 Task: Create a due date automation trigger when advanced on, on the tuesday after a card is due add dates not due next week at 11:00 AM.
Action: Mouse moved to (919, 289)
Screenshot: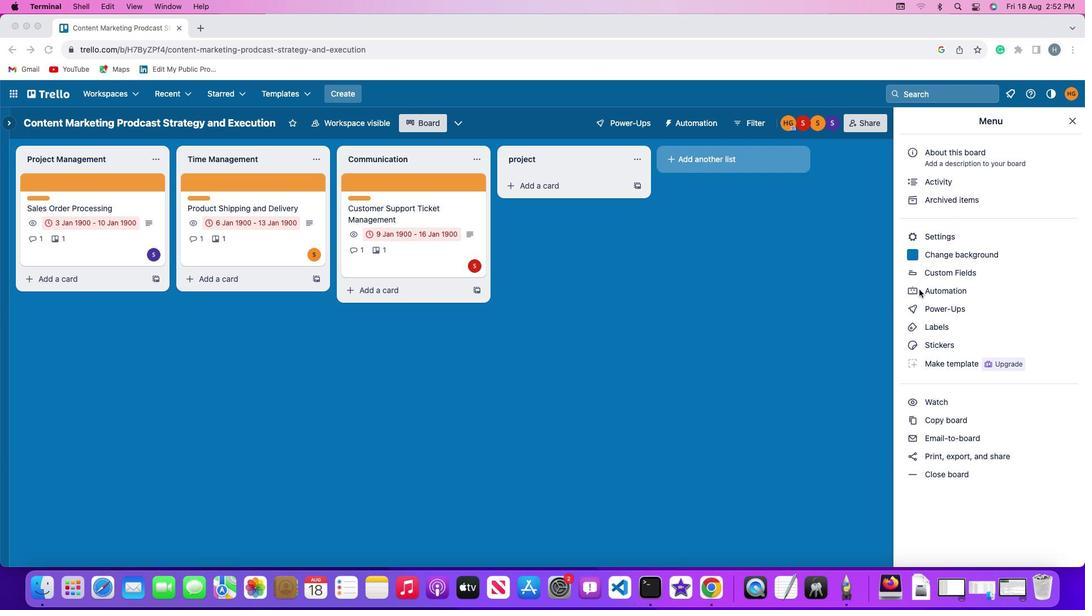 
Action: Mouse pressed left at (919, 289)
Screenshot: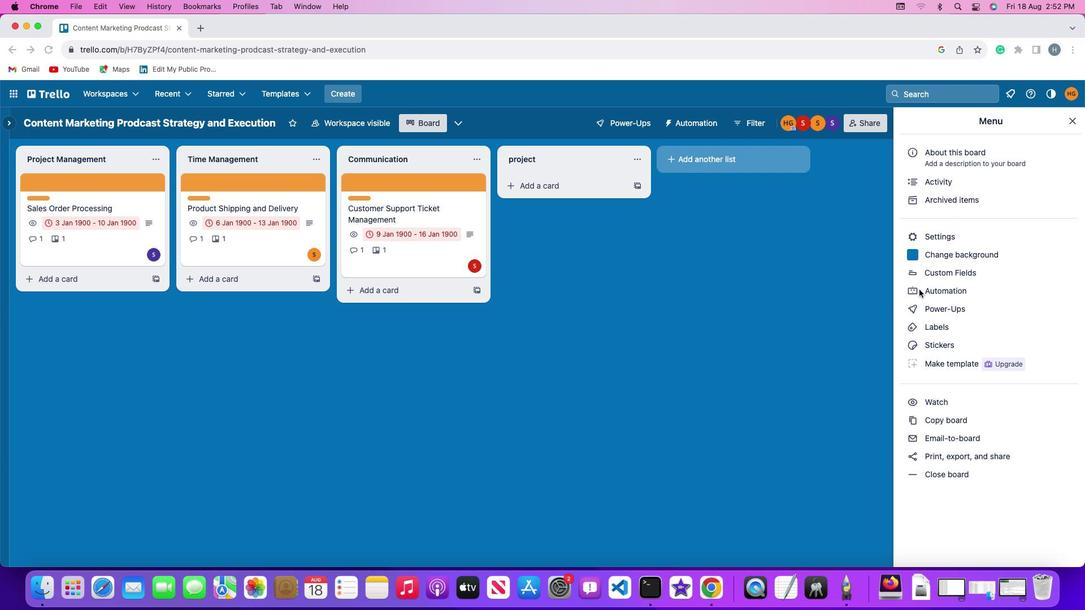 
Action: Mouse moved to (919, 289)
Screenshot: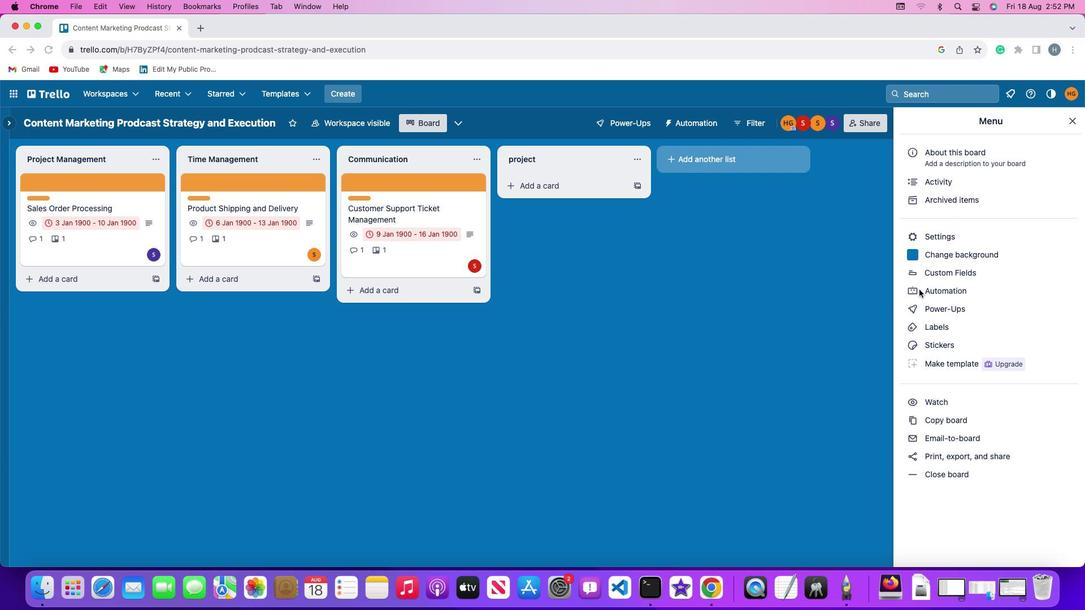 
Action: Mouse pressed left at (919, 289)
Screenshot: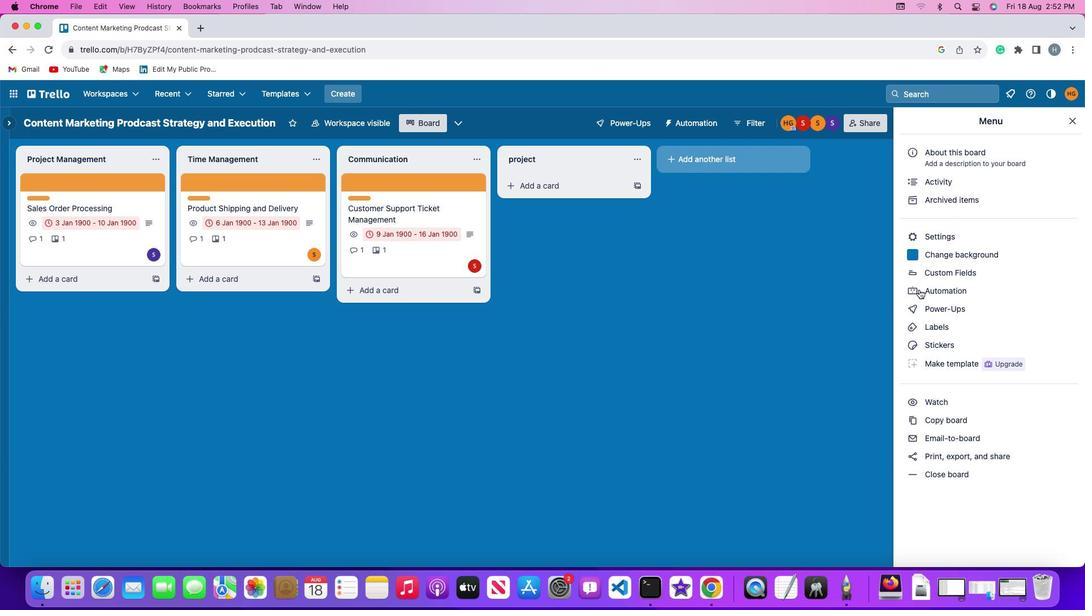 
Action: Mouse moved to (78, 265)
Screenshot: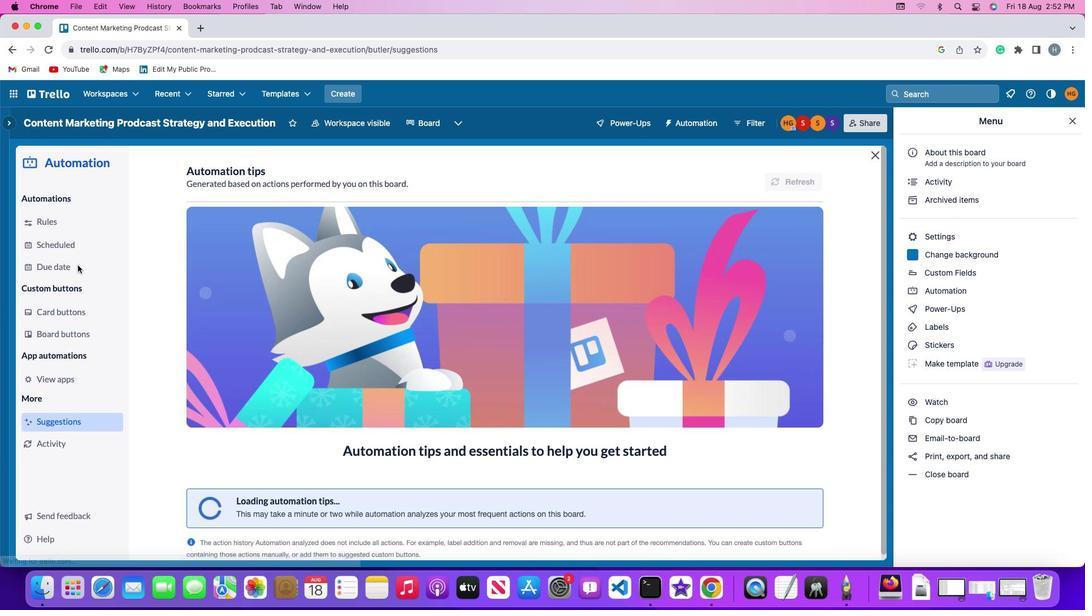 
Action: Mouse pressed left at (78, 265)
Screenshot: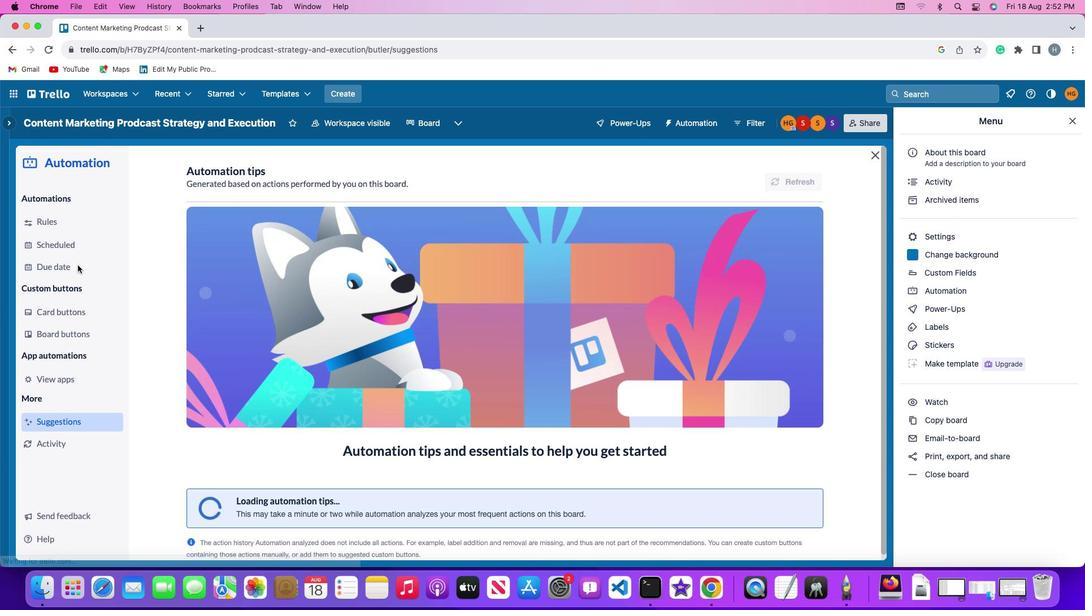 
Action: Mouse moved to (767, 176)
Screenshot: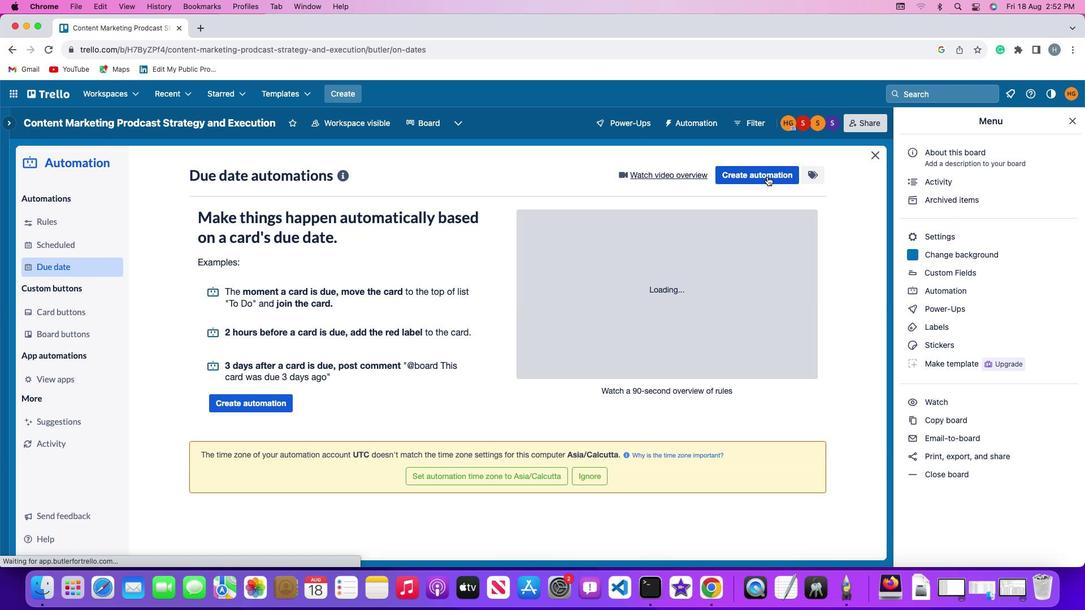 
Action: Mouse pressed left at (767, 176)
Screenshot: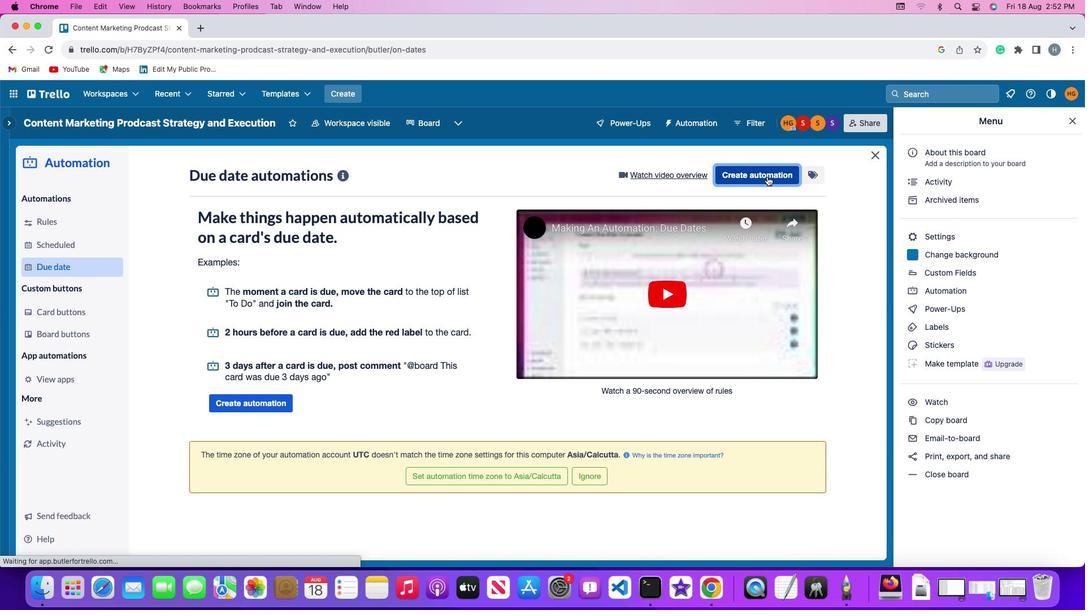 
Action: Mouse moved to (212, 283)
Screenshot: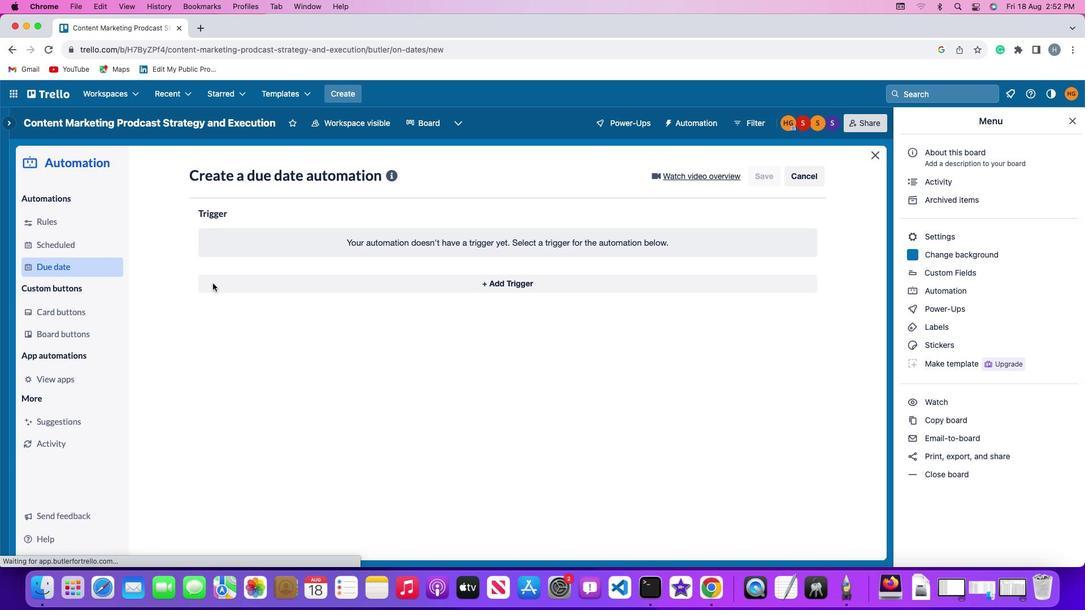
Action: Mouse pressed left at (212, 283)
Screenshot: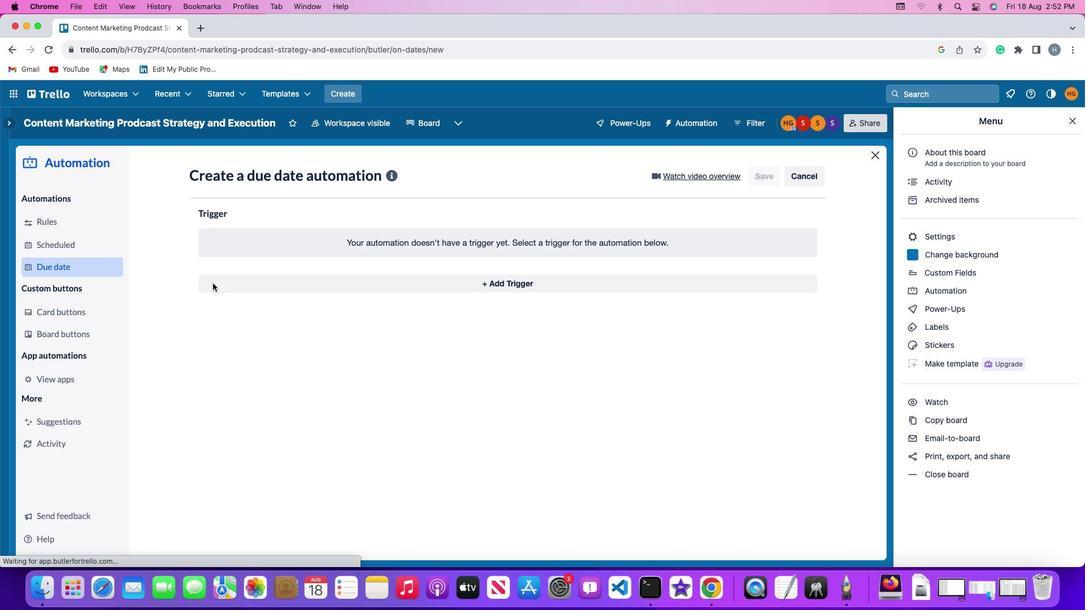 
Action: Mouse moved to (247, 496)
Screenshot: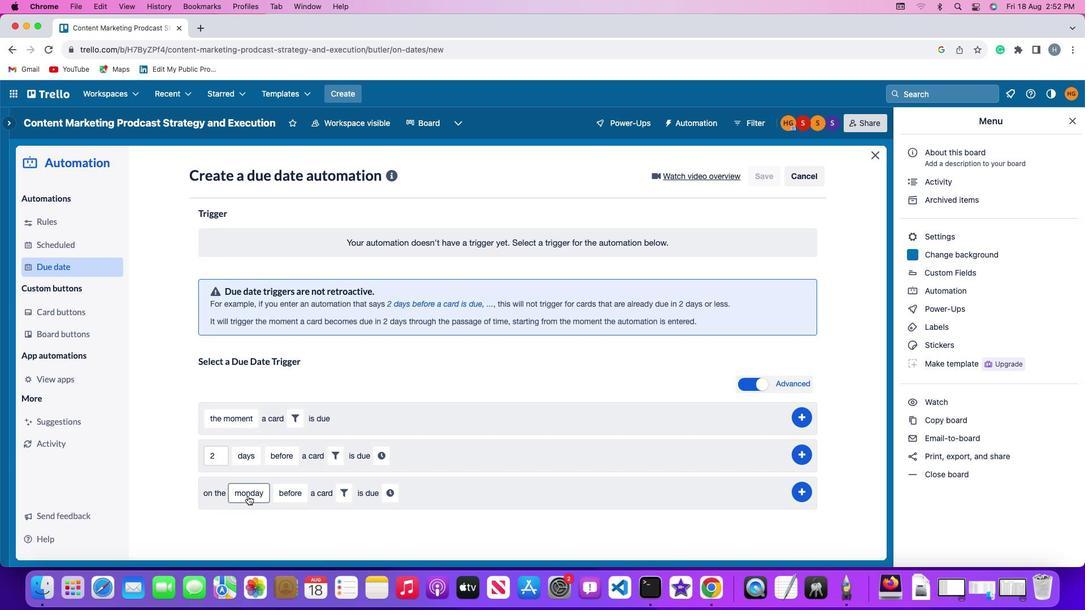 
Action: Mouse pressed left at (247, 496)
Screenshot: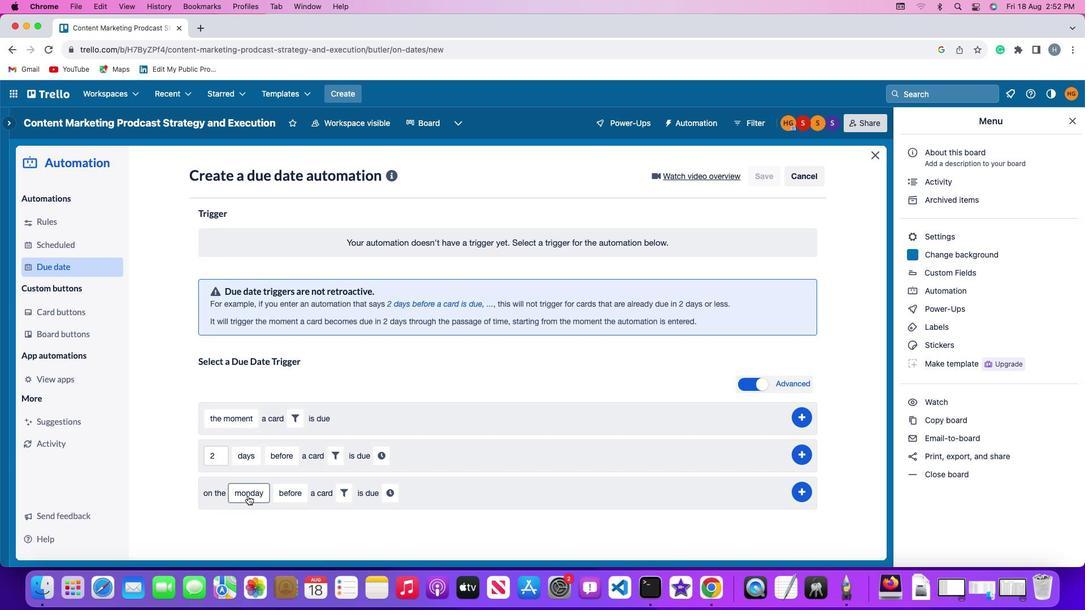 
Action: Mouse moved to (258, 359)
Screenshot: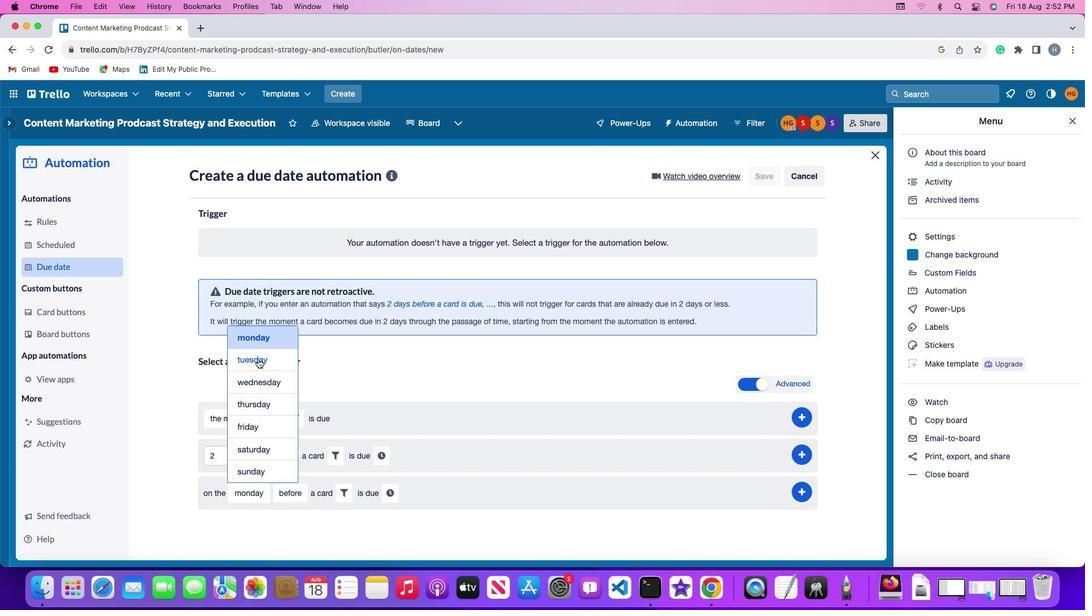 
Action: Mouse pressed left at (258, 359)
Screenshot: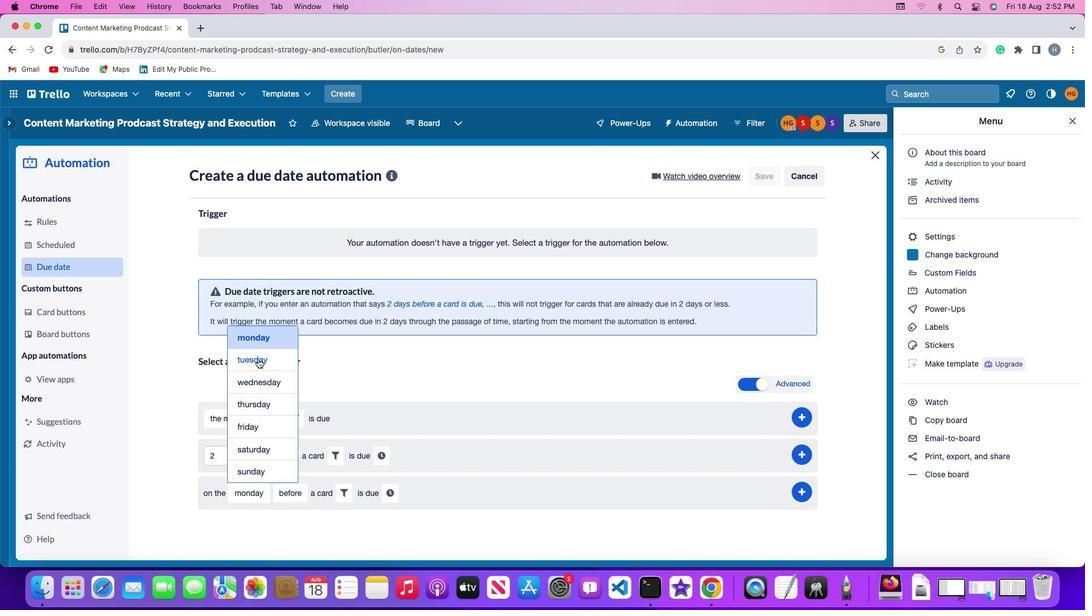 
Action: Mouse moved to (283, 486)
Screenshot: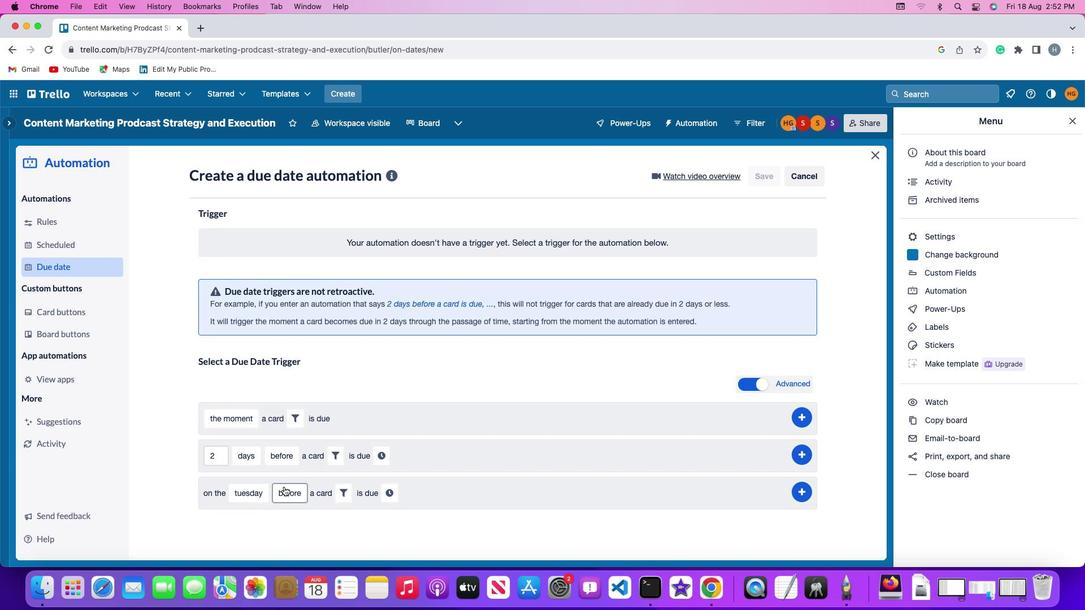 
Action: Mouse pressed left at (283, 486)
Screenshot: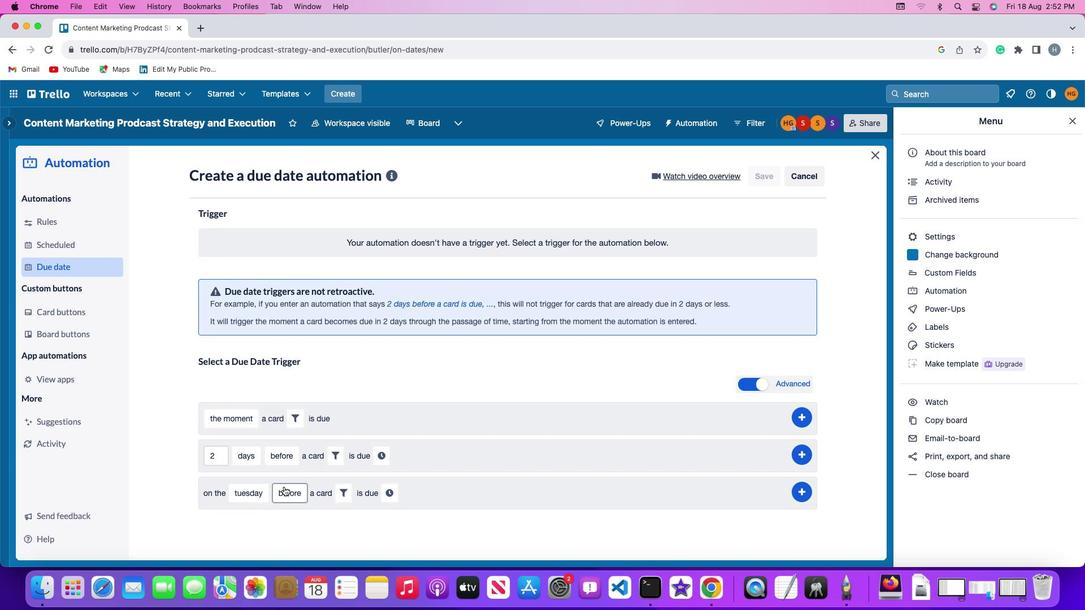 
Action: Mouse moved to (302, 421)
Screenshot: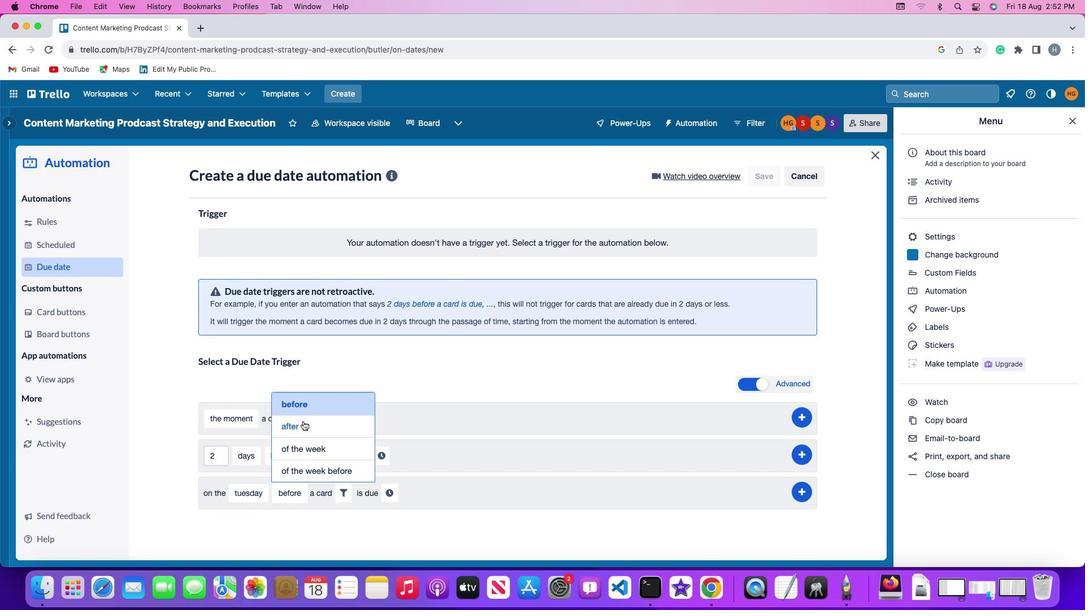 
Action: Mouse pressed left at (302, 421)
Screenshot: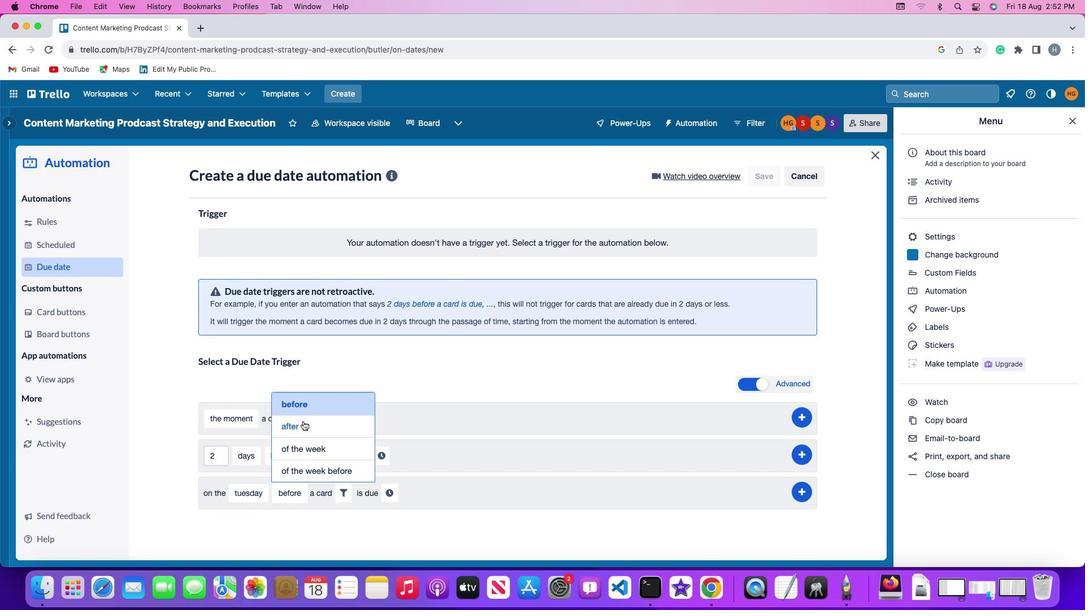 
Action: Mouse moved to (332, 488)
Screenshot: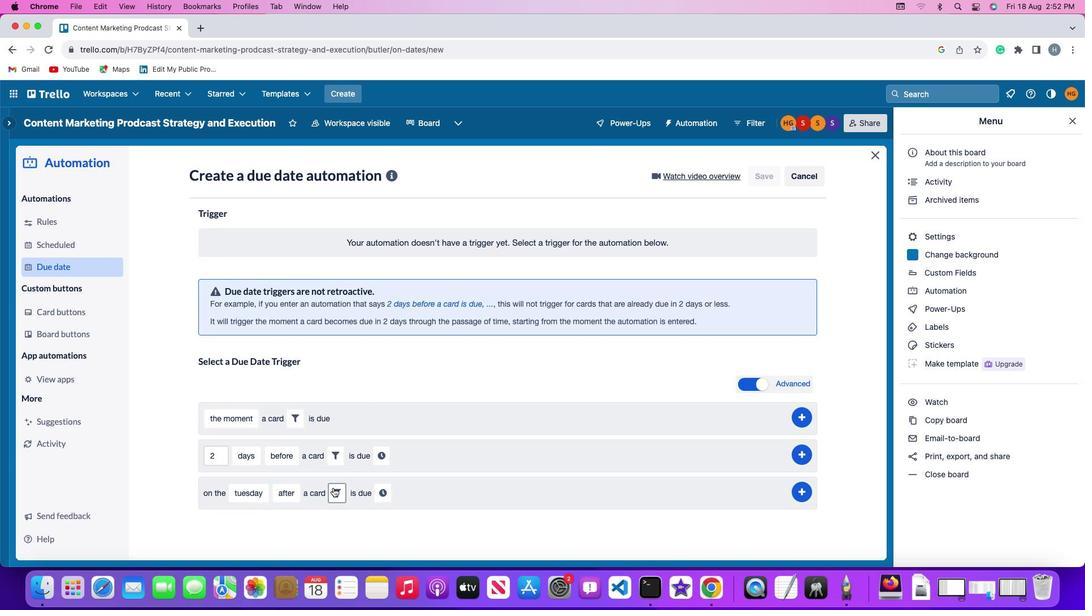 
Action: Mouse pressed left at (332, 488)
Screenshot: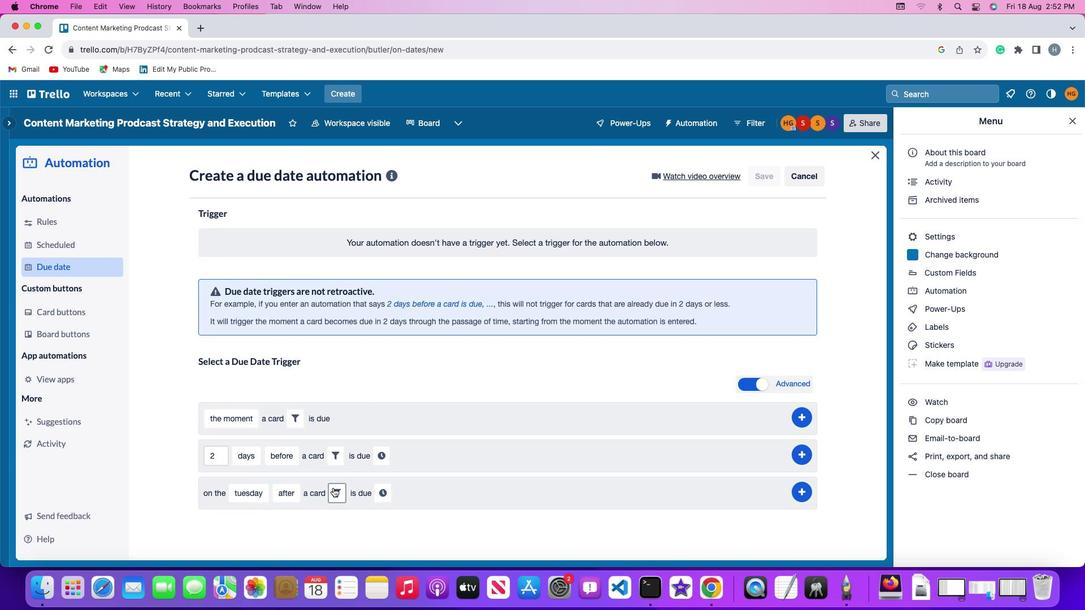 
Action: Mouse moved to (390, 531)
Screenshot: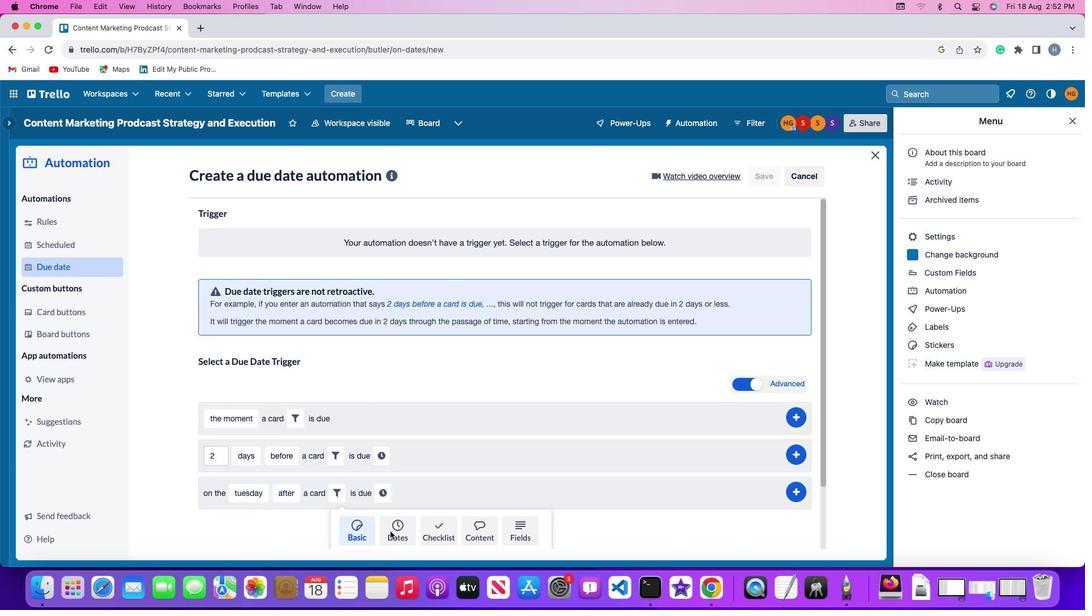 
Action: Mouse pressed left at (390, 531)
Screenshot: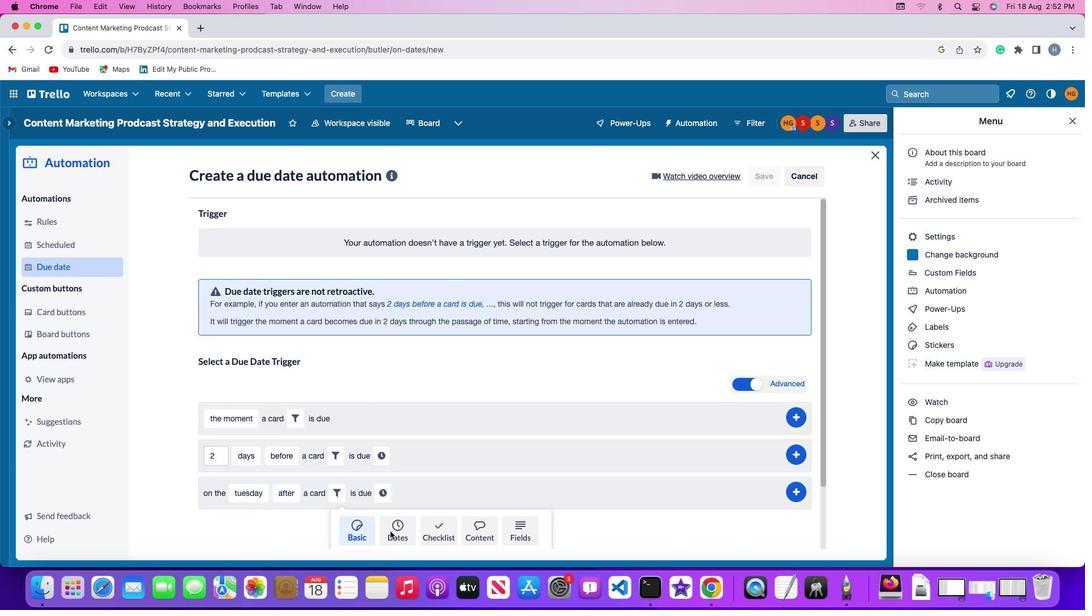 
Action: Mouse moved to (280, 529)
Screenshot: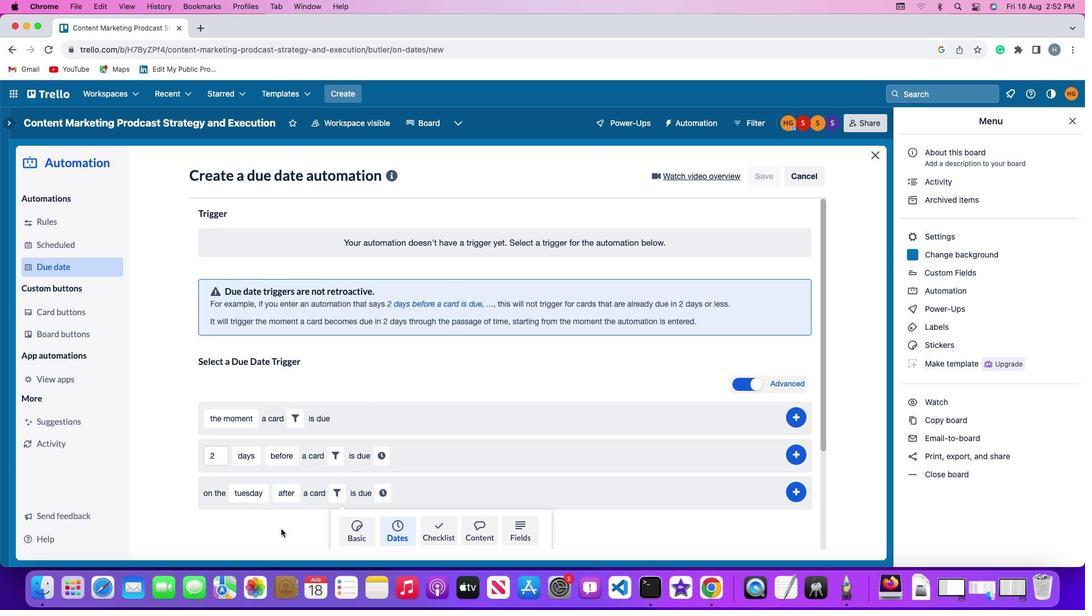 
Action: Mouse scrolled (280, 529) with delta (0, 0)
Screenshot: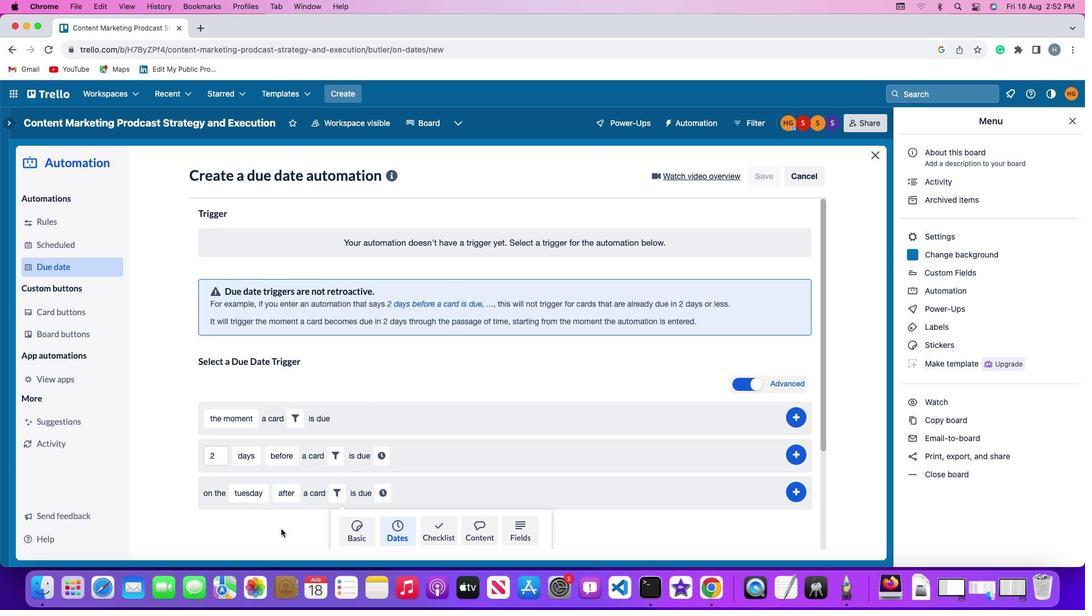 
Action: Mouse scrolled (280, 529) with delta (0, 0)
Screenshot: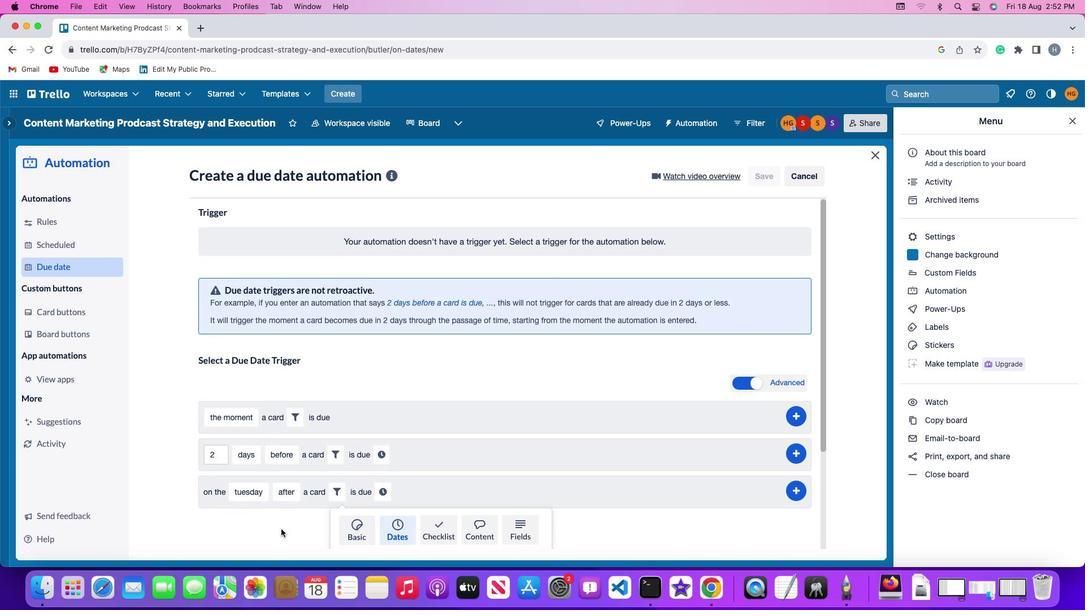 
Action: Mouse scrolled (280, 529) with delta (0, 0)
Screenshot: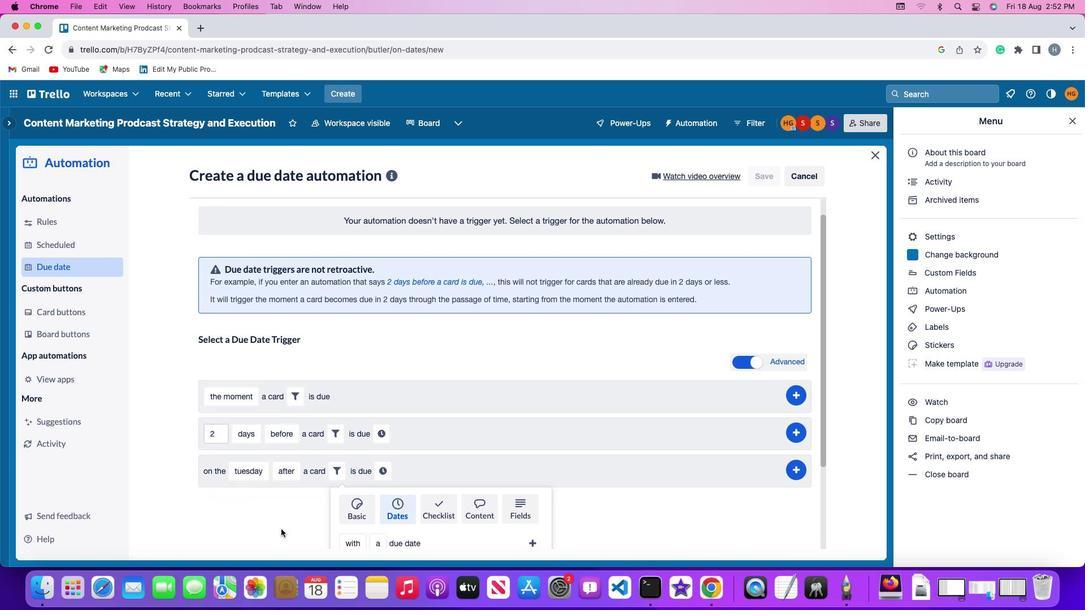
Action: Mouse scrolled (280, 529) with delta (0, 0)
Screenshot: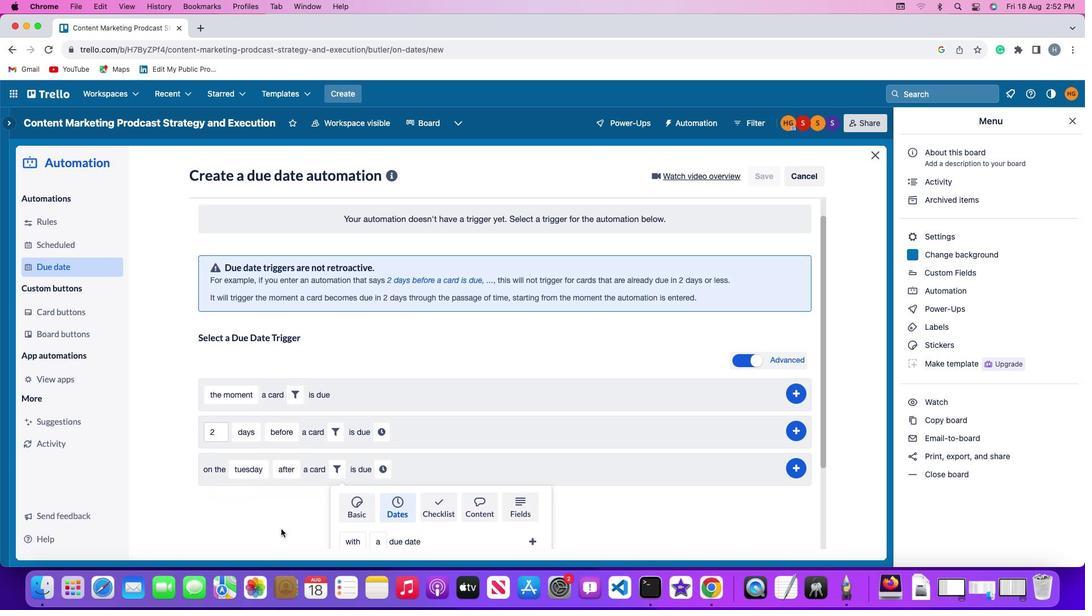 
Action: Mouse scrolled (280, 529) with delta (0, -1)
Screenshot: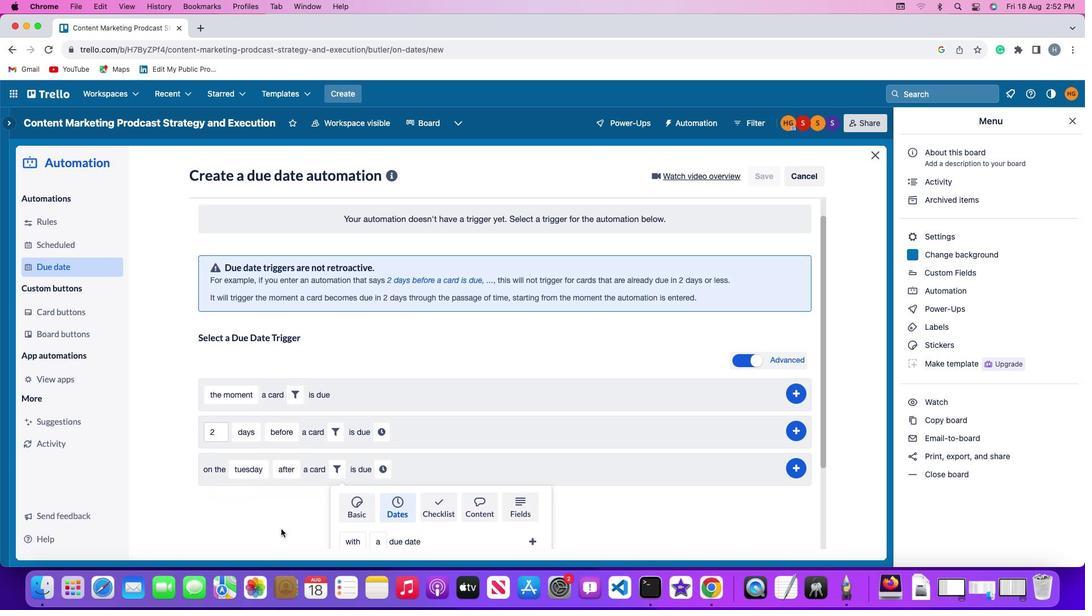 
Action: Mouse scrolled (280, 529) with delta (0, -2)
Screenshot: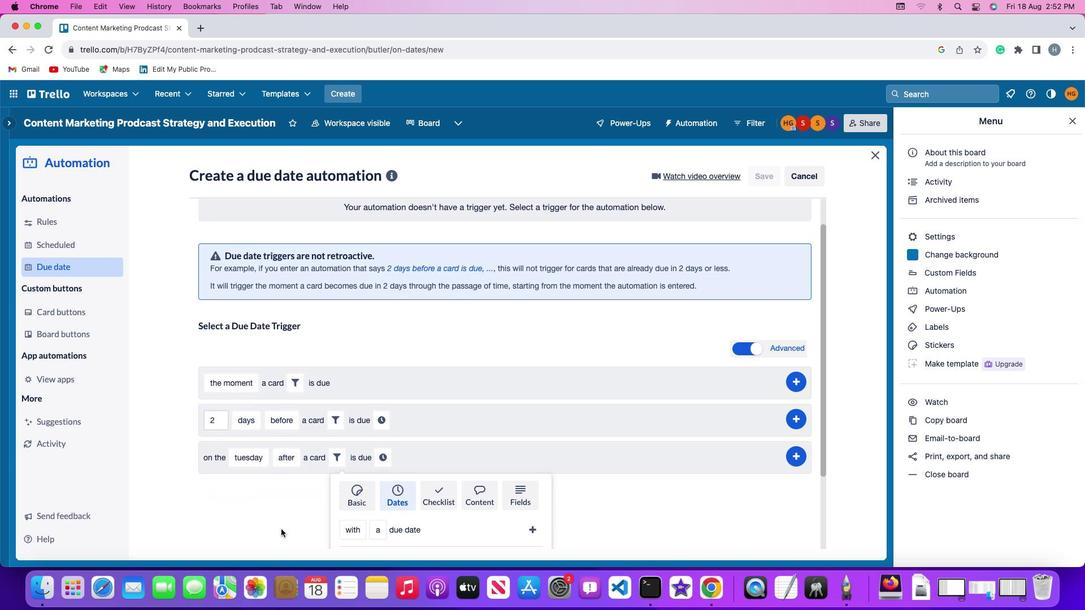
Action: Mouse scrolled (280, 529) with delta (0, 0)
Screenshot: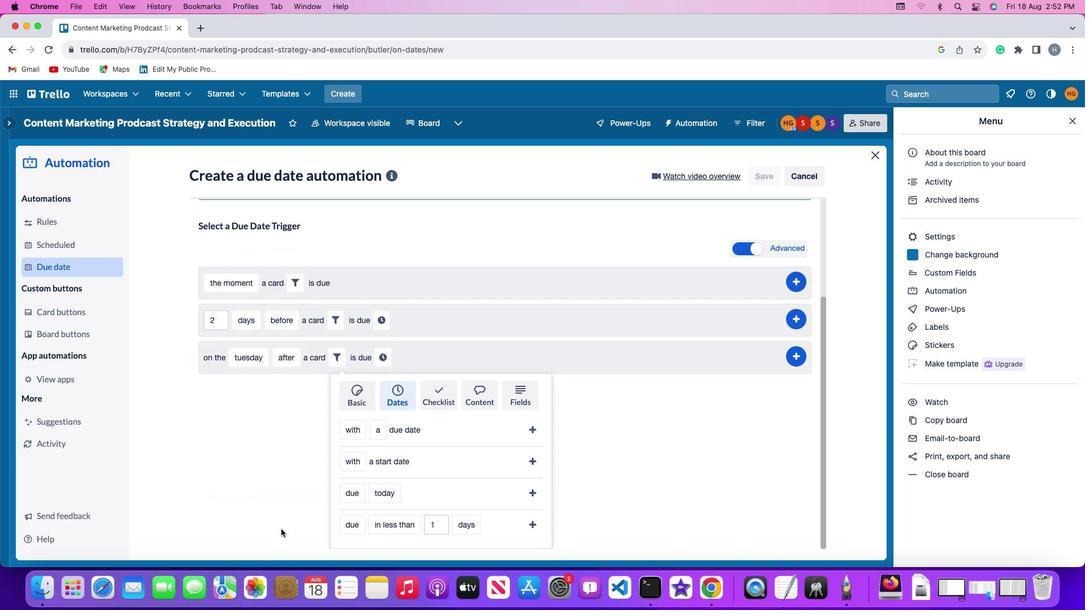 
Action: Mouse scrolled (280, 529) with delta (0, 0)
Screenshot: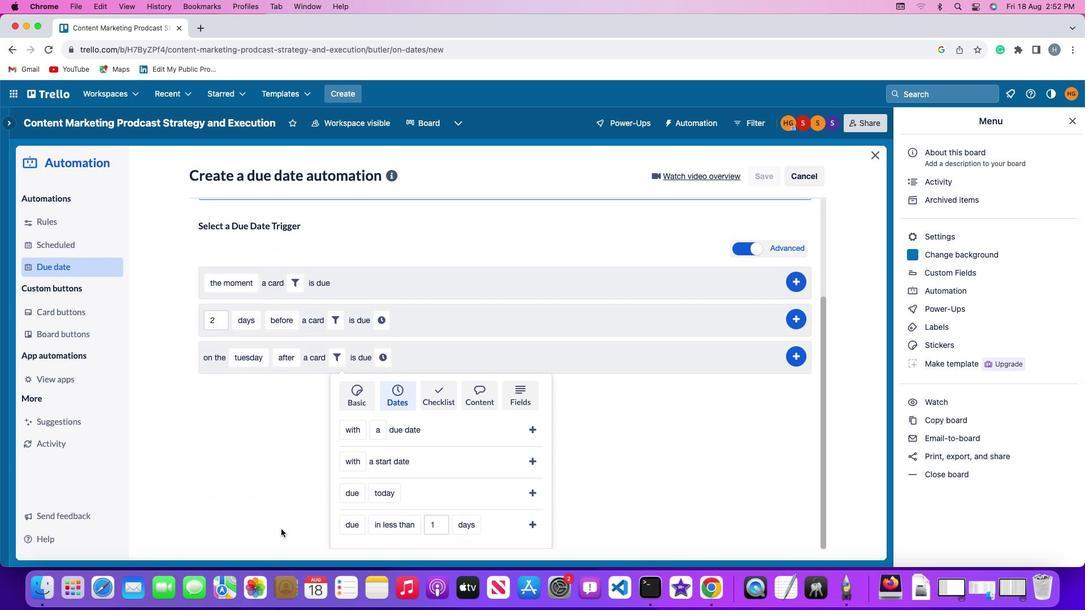 
Action: Mouse scrolled (280, 529) with delta (0, -1)
Screenshot: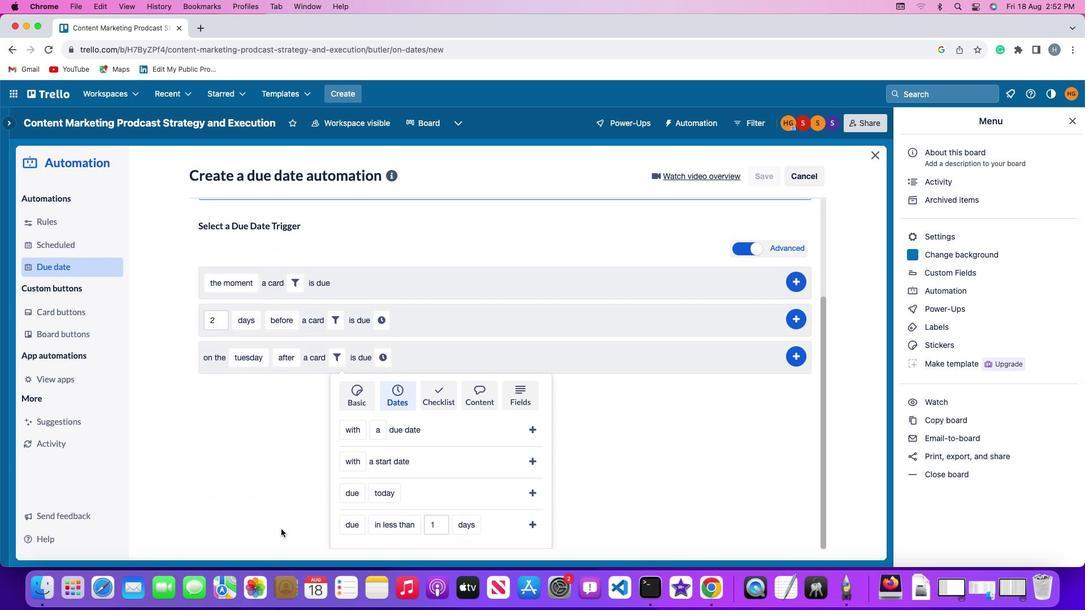 
Action: Mouse moved to (358, 497)
Screenshot: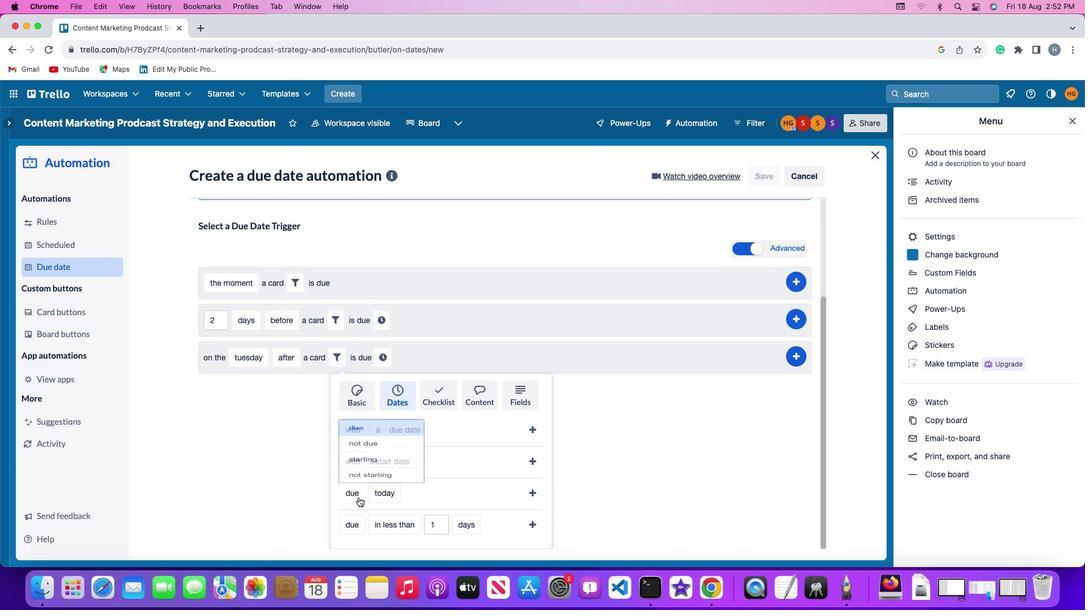 
Action: Mouse pressed left at (358, 497)
Screenshot: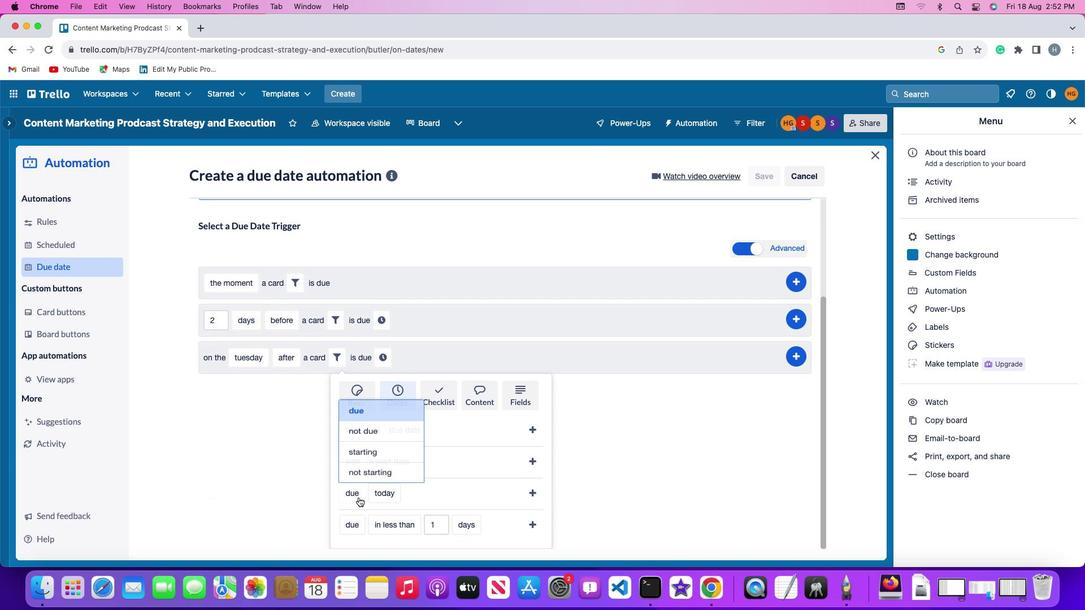 
Action: Mouse moved to (367, 423)
Screenshot: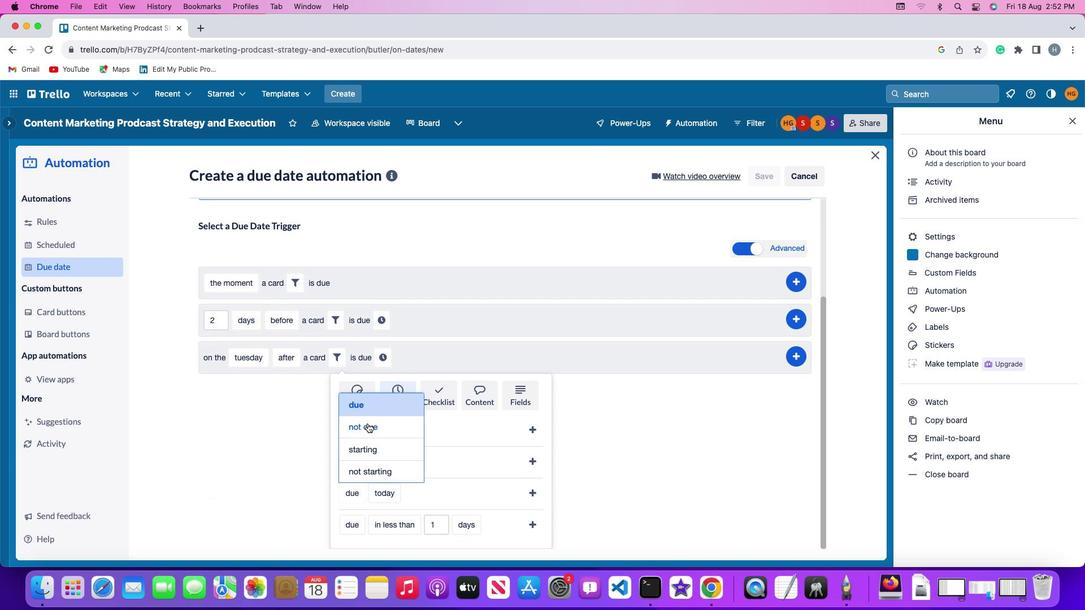 
Action: Mouse pressed left at (367, 423)
Screenshot: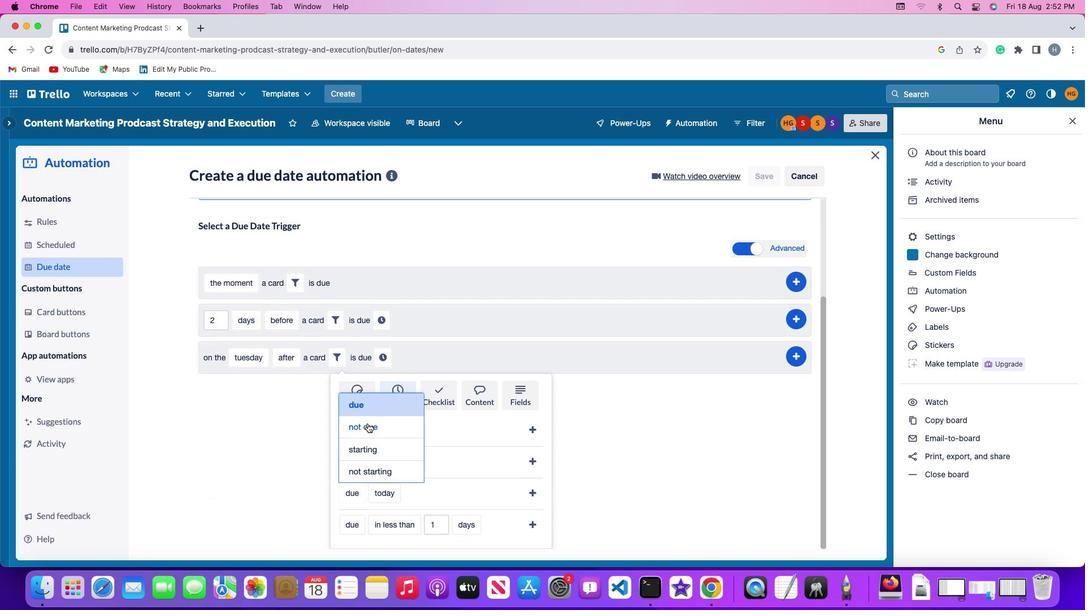 
Action: Mouse moved to (387, 493)
Screenshot: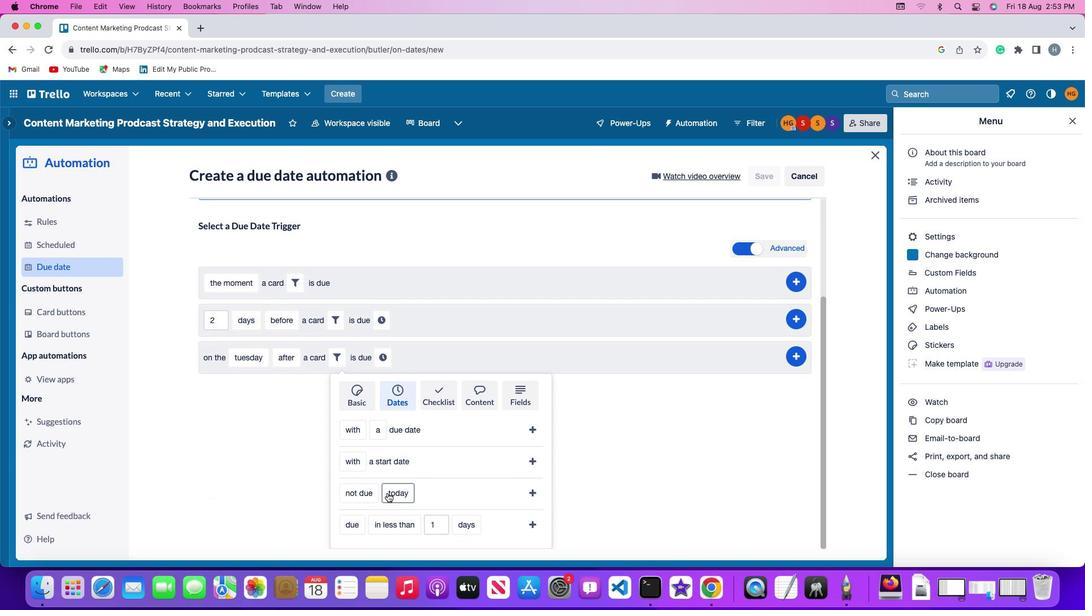 
Action: Mouse pressed left at (387, 493)
Screenshot: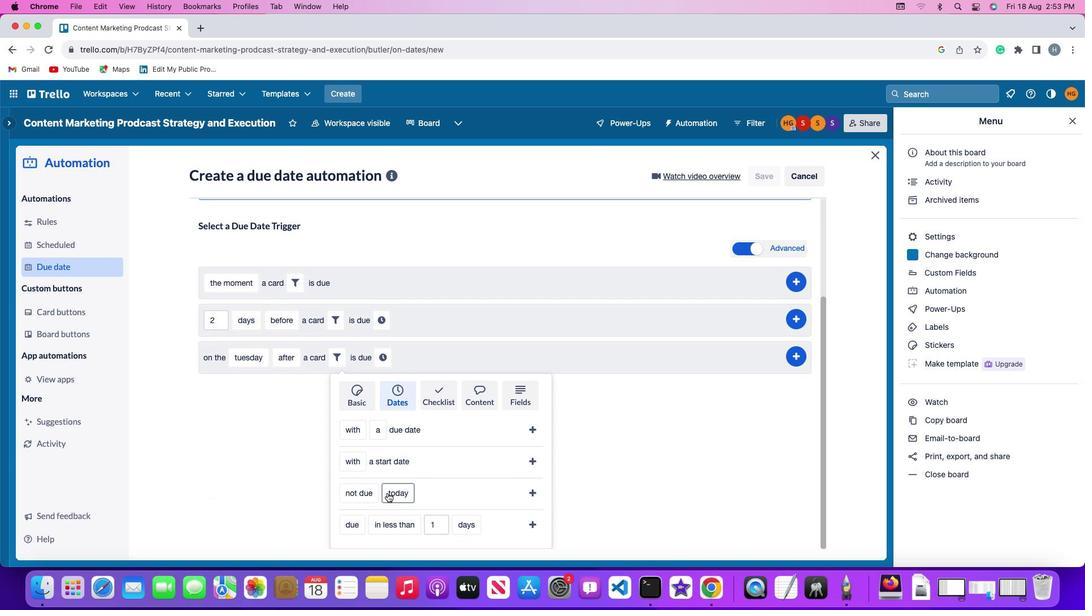 
Action: Mouse moved to (410, 429)
Screenshot: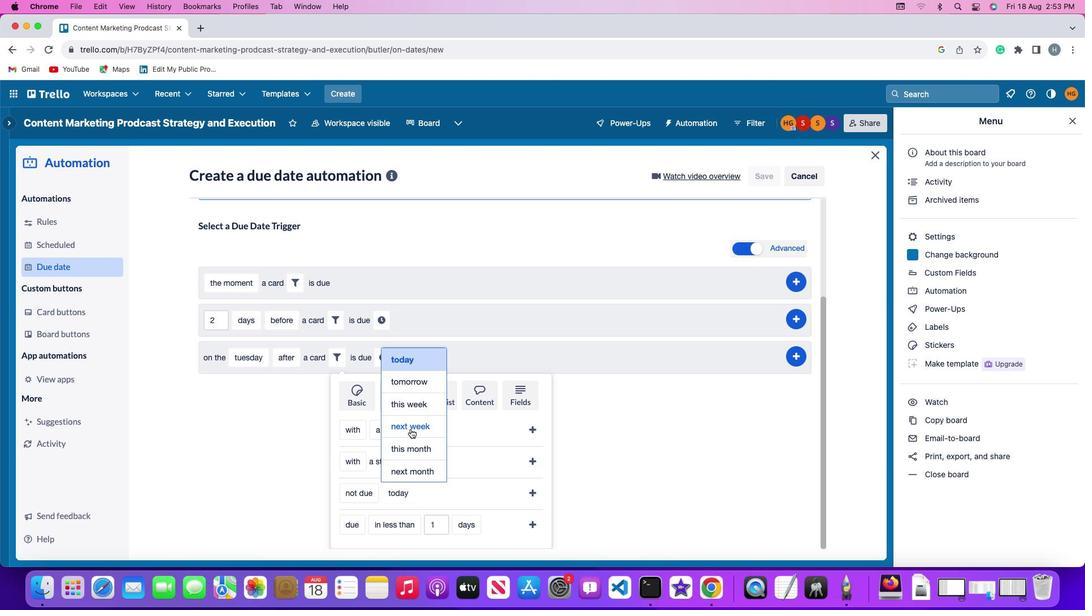 
Action: Mouse pressed left at (410, 429)
Screenshot: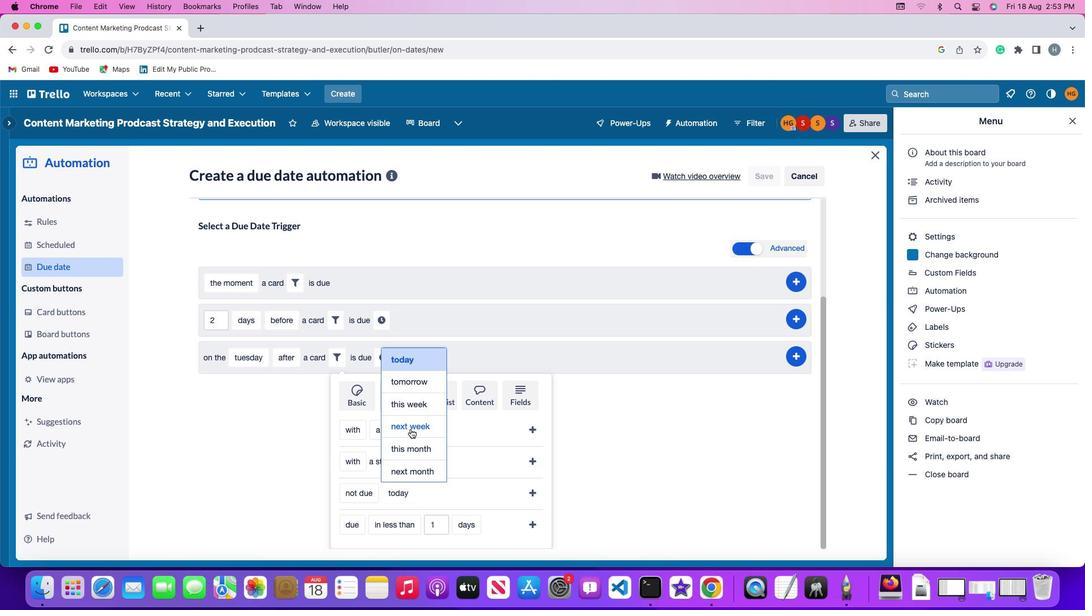 
Action: Mouse moved to (526, 492)
Screenshot: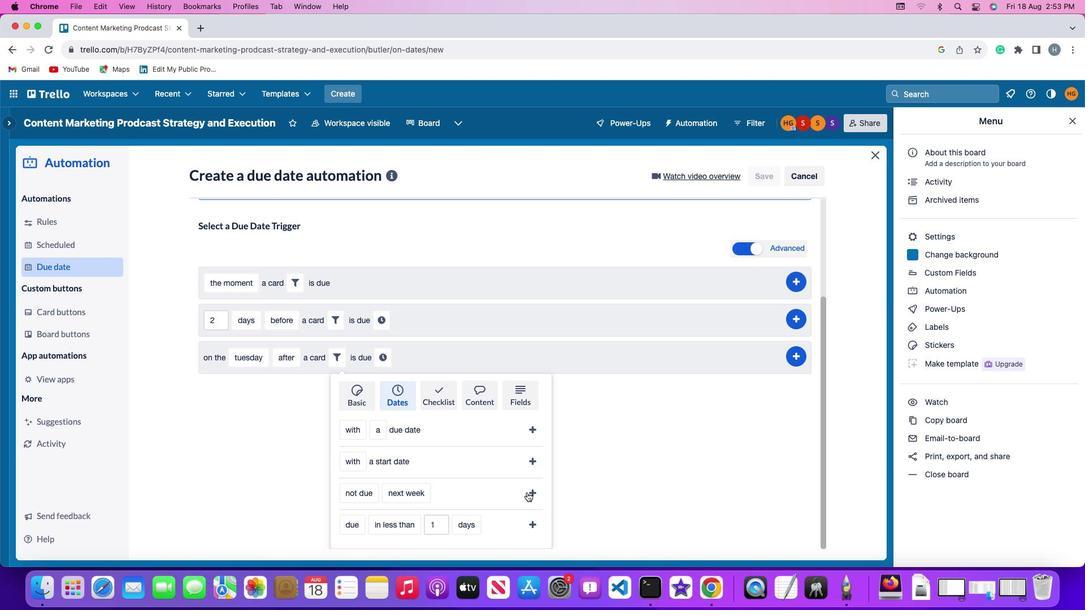 
Action: Mouse pressed left at (526, 492)
Screenshot: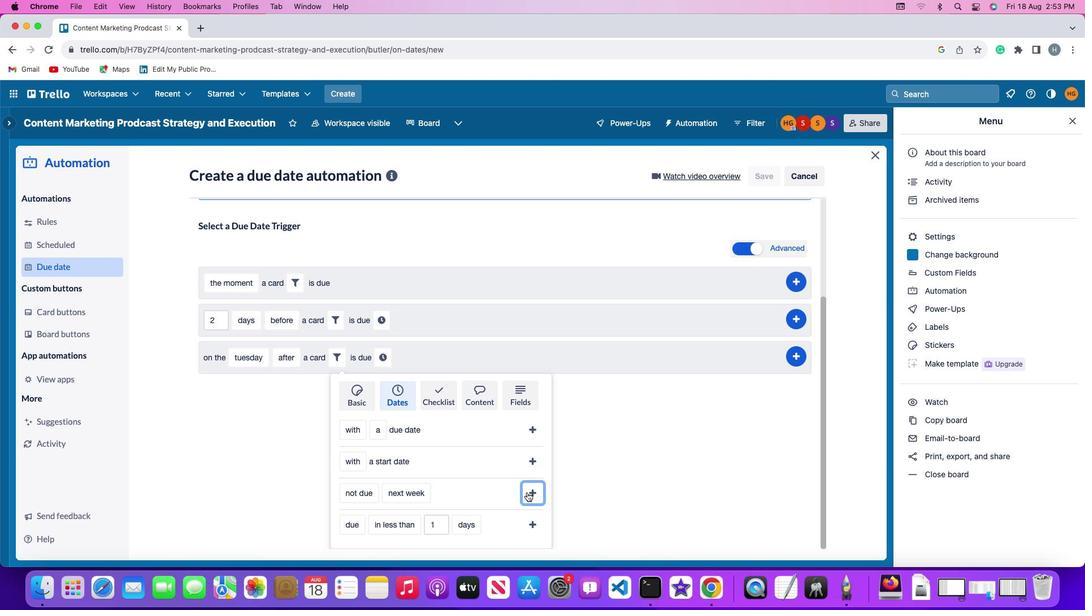 
Action: Mouse moved to (479, 488)
Screenshot: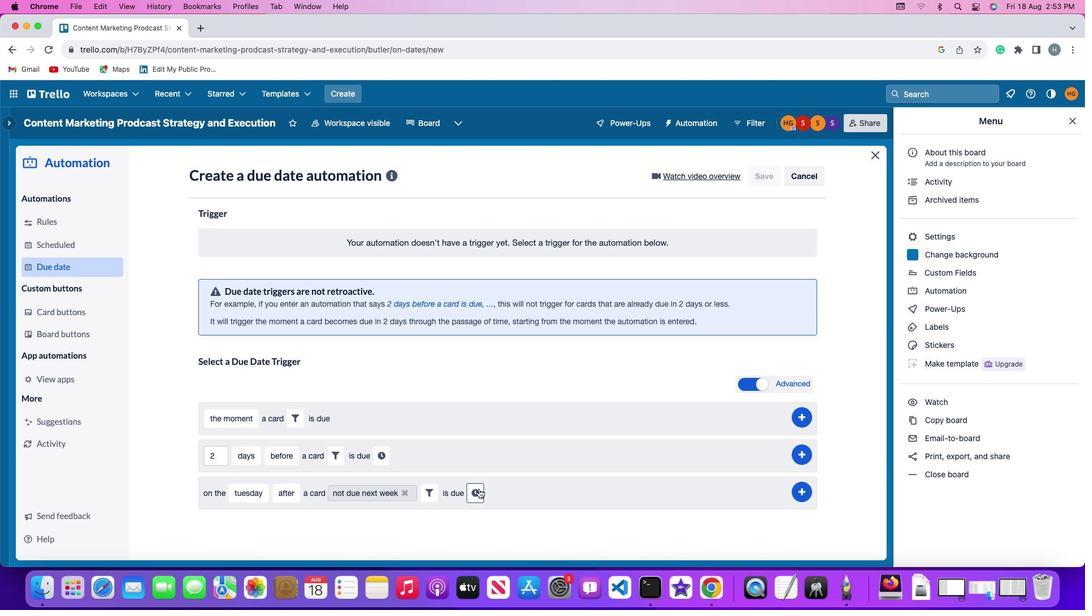 
Action: Mouse pressed left at (479, 488)
Screenshot: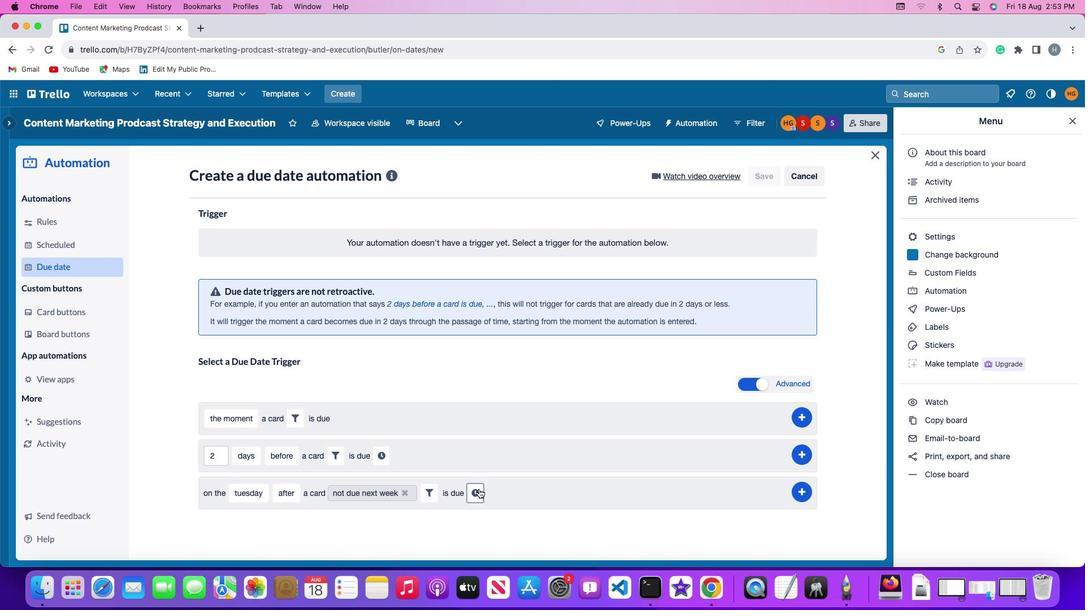 
Action: Mouse moved to (503, 494)
Screenshot: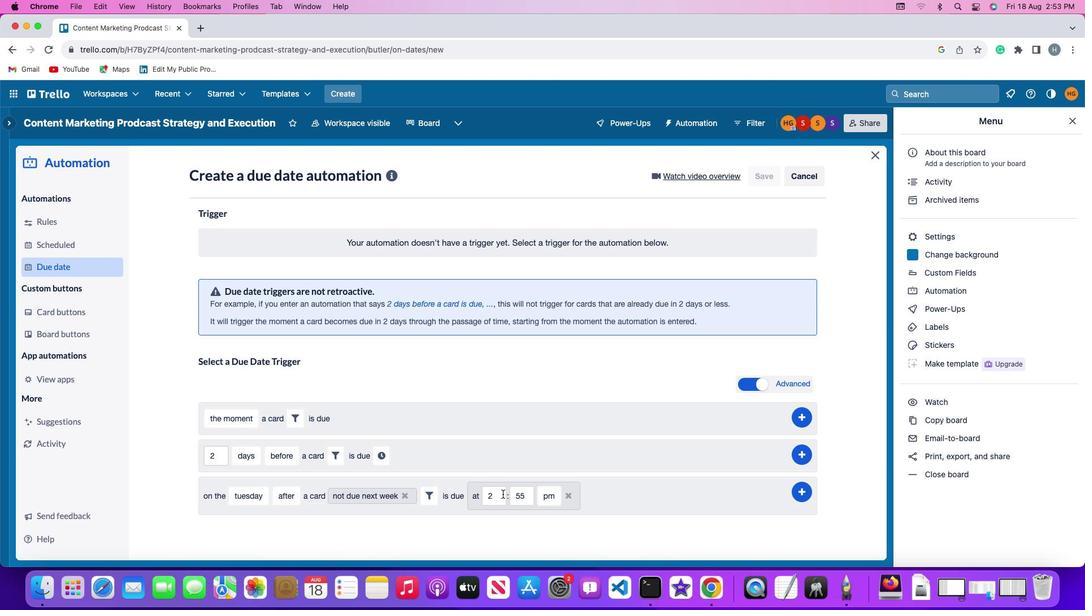 
Action: Mouse pressed left at (503, 494)
Screenshot: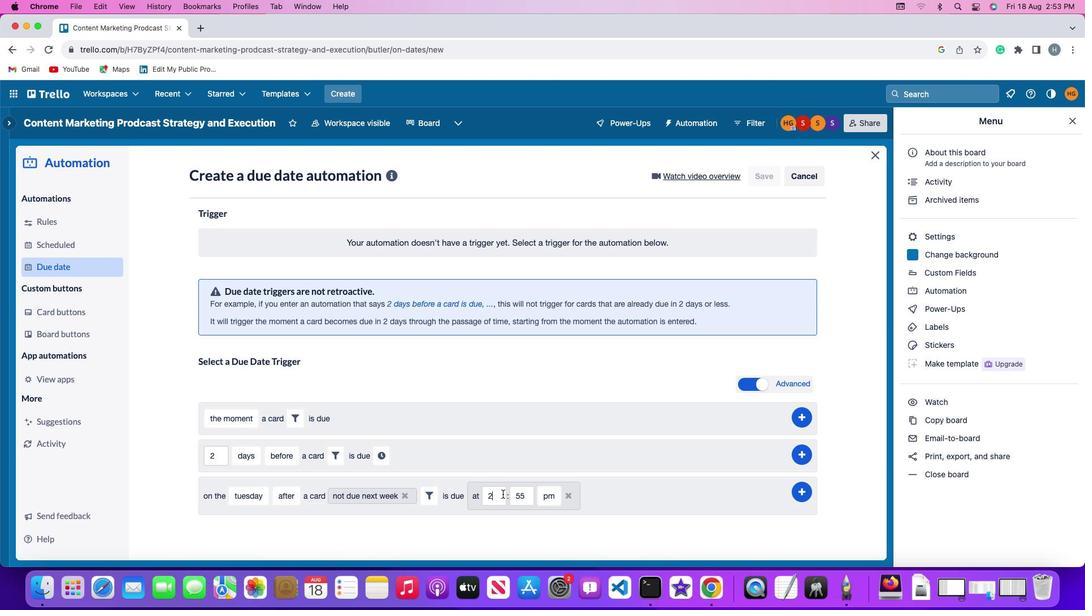 
Action: Key pressed Key.backspace'1''1'
Screenshot: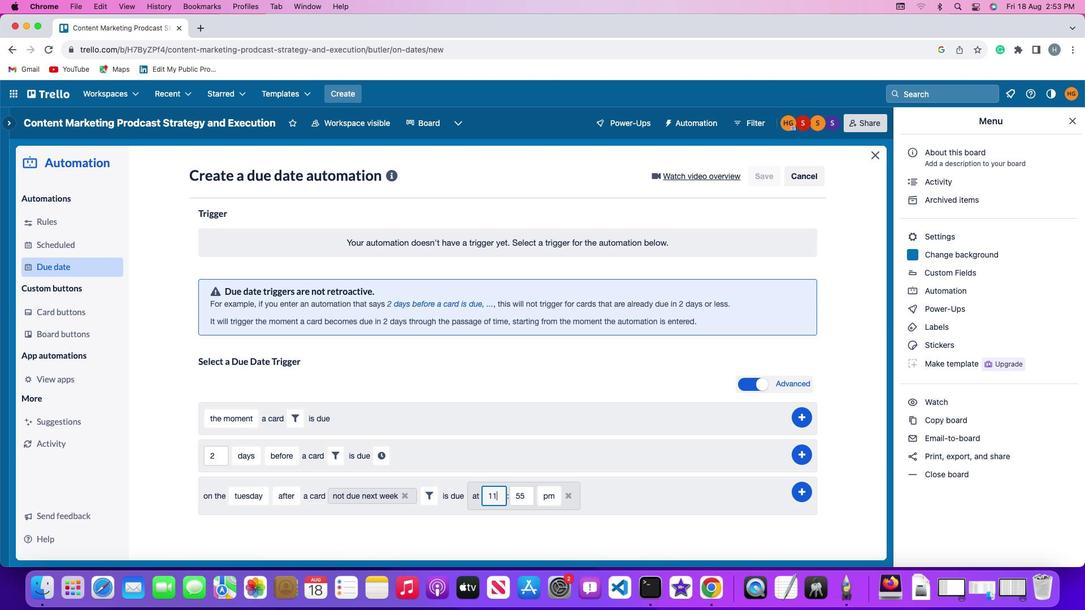 
Action: Mouse moved to (530, 496)
Screenshot: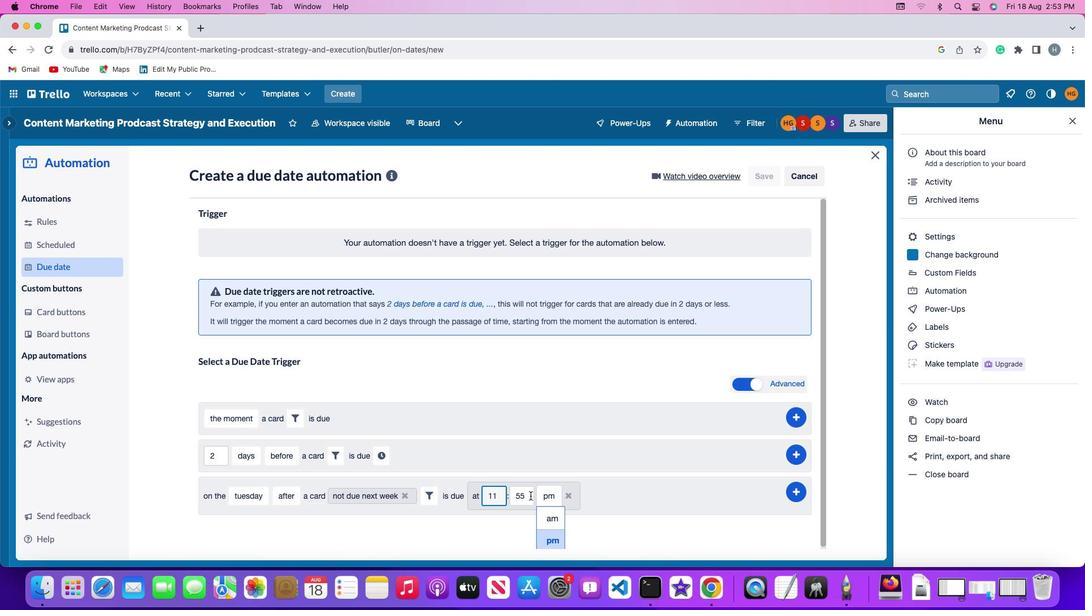 
Action: Mouse pressed left at (530, 496)
Screenshot: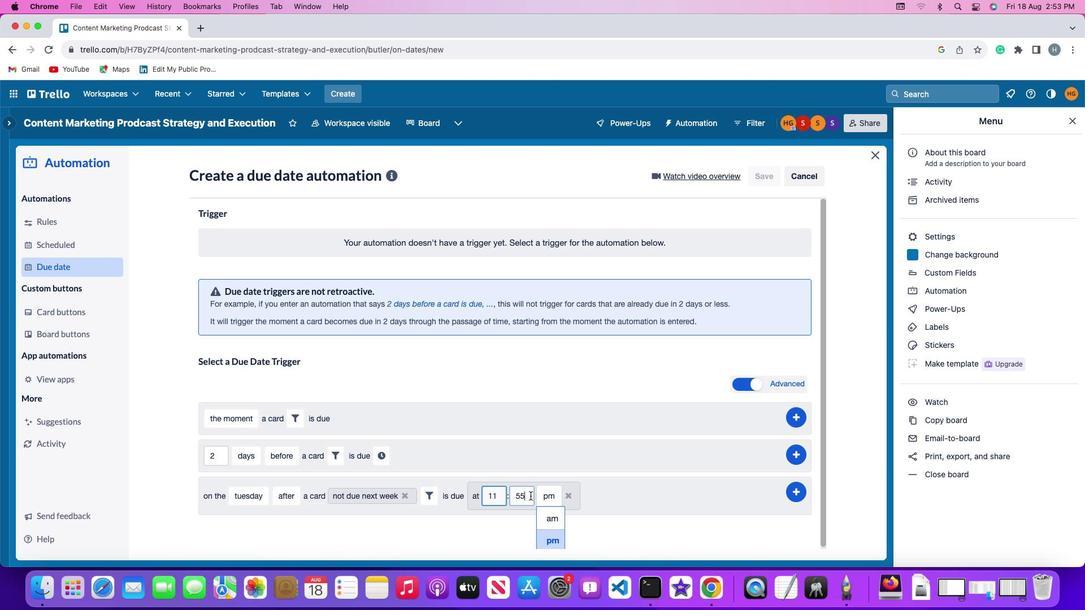 
Action: Key pressed Key.backspaceKey.backspace'0'
Screenshot: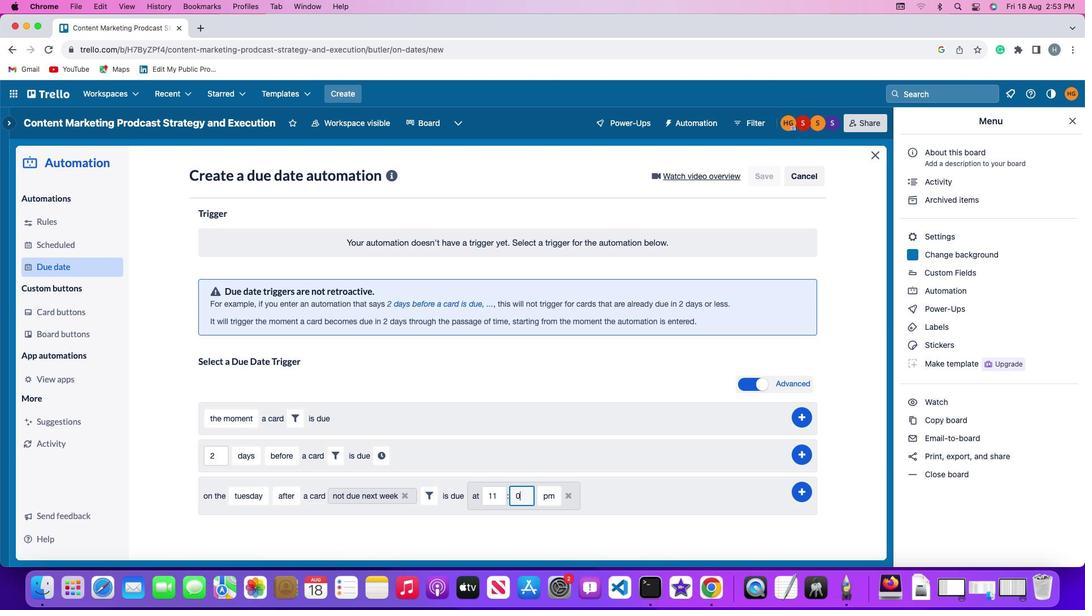 
Action: Mouse moved to (531, 495)
Screenshot: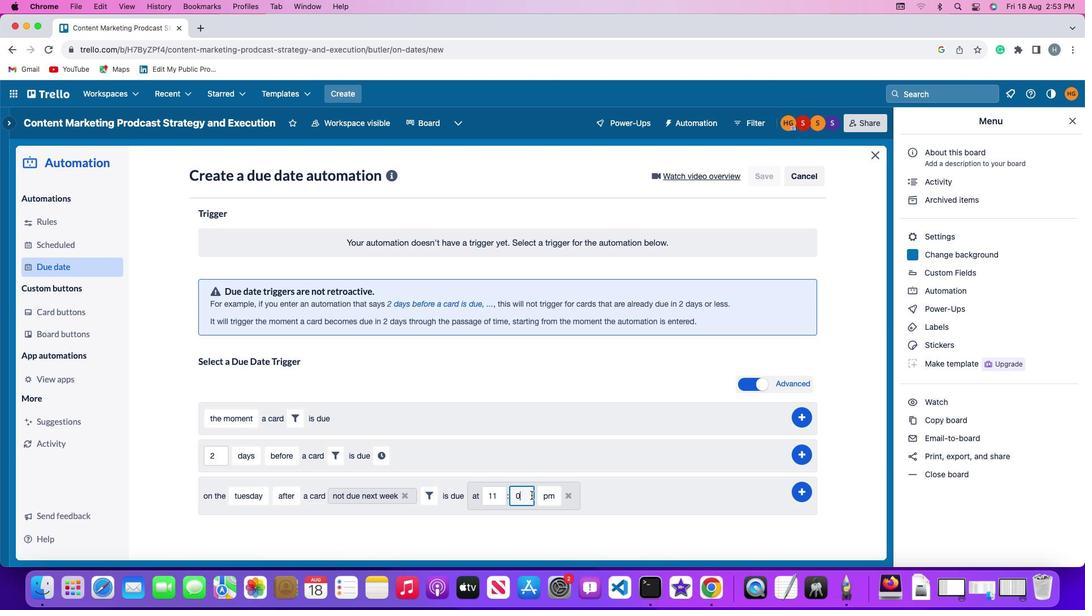 
Action: Key pressed '0'
Screenshot: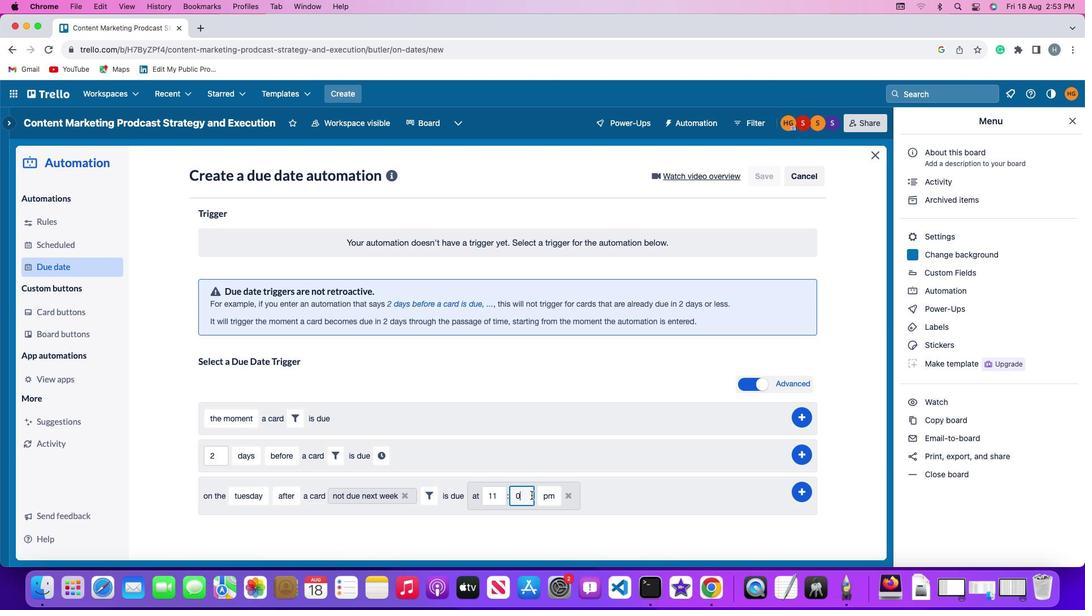 
Action: Mouse moved to (549, 495)
Screenshot: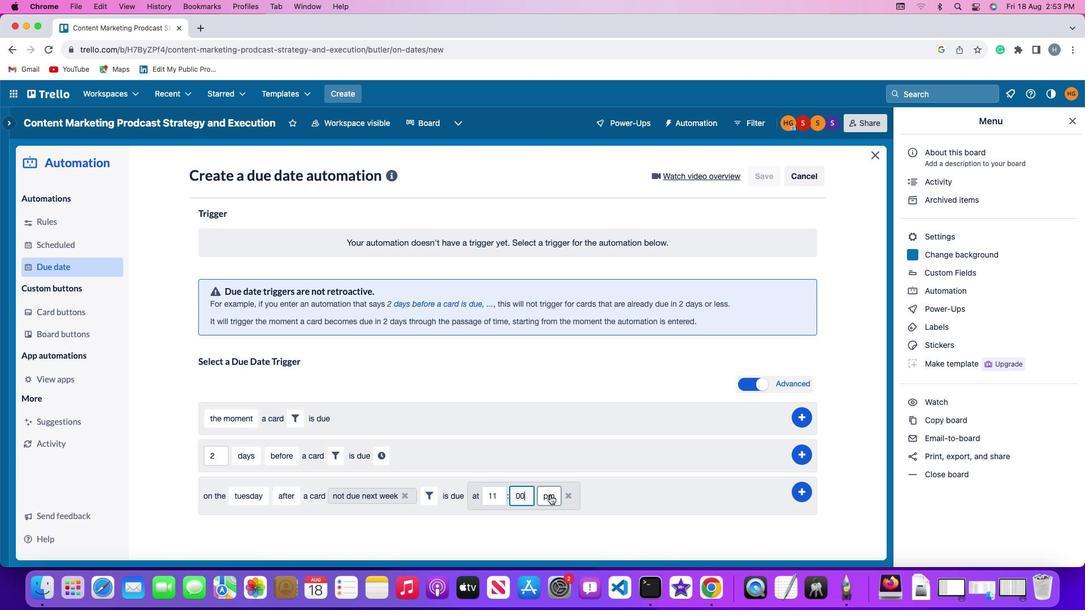 
Action: Mouse pressed left at (549, 495)
Screenshot: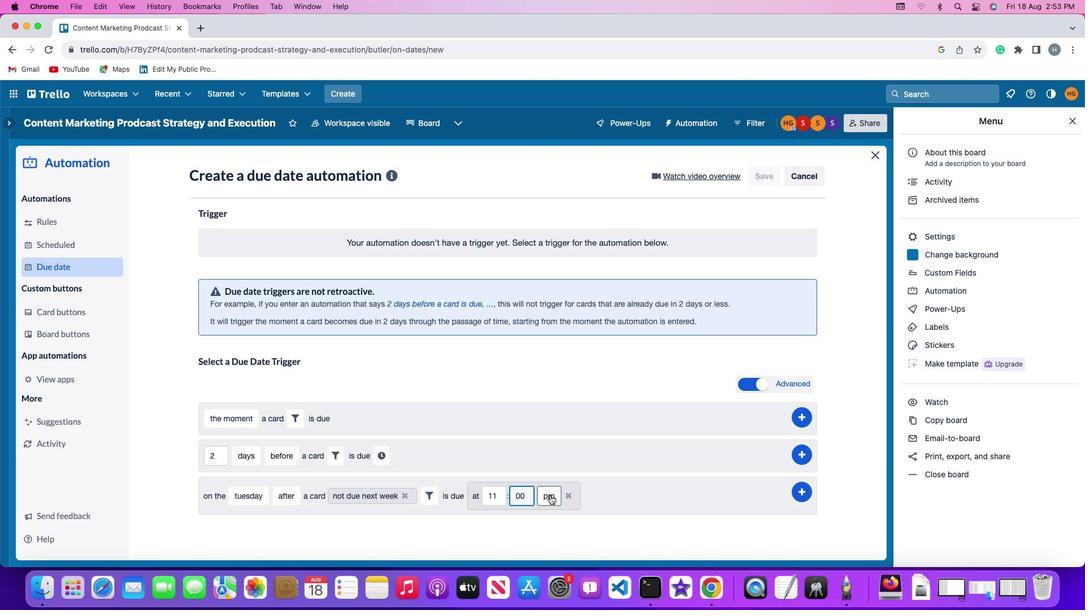 
Action: Mouse moved to (553, 510)
Screenshot: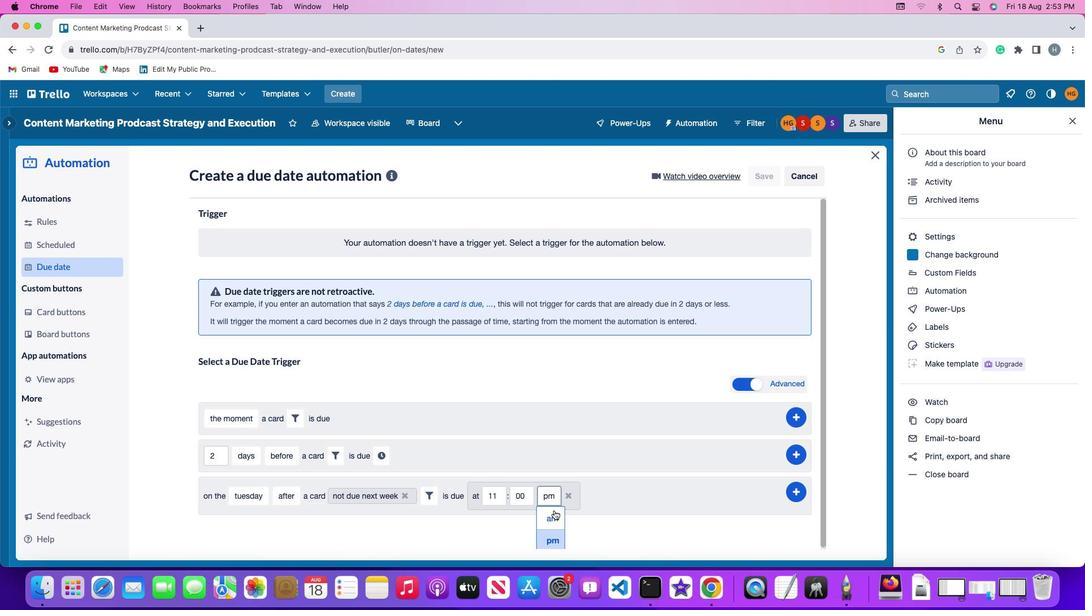 
Action: Mouse pressed left at (553, 510)
Screenshot: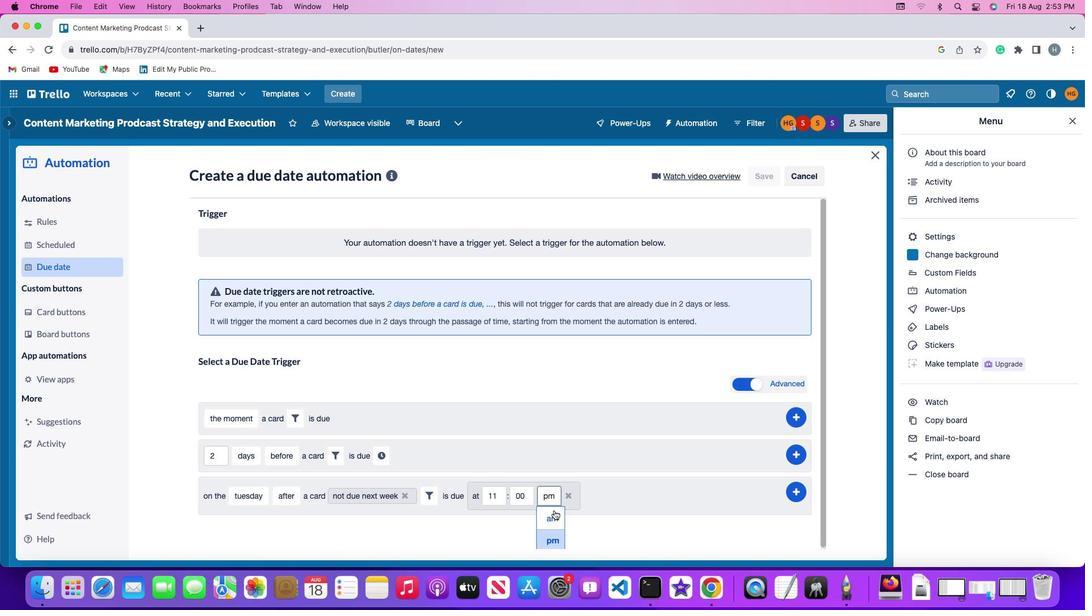 
Action: Mouse moved to (799, 487)
Screenshot: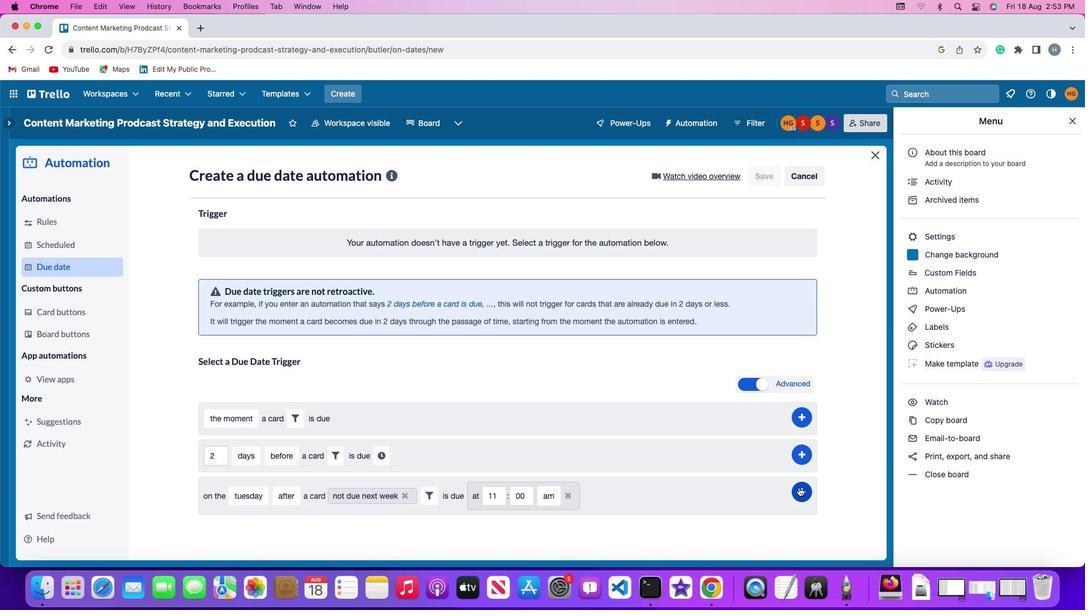 
Action: Mouse pressed left at (799, 487)
Screenshot: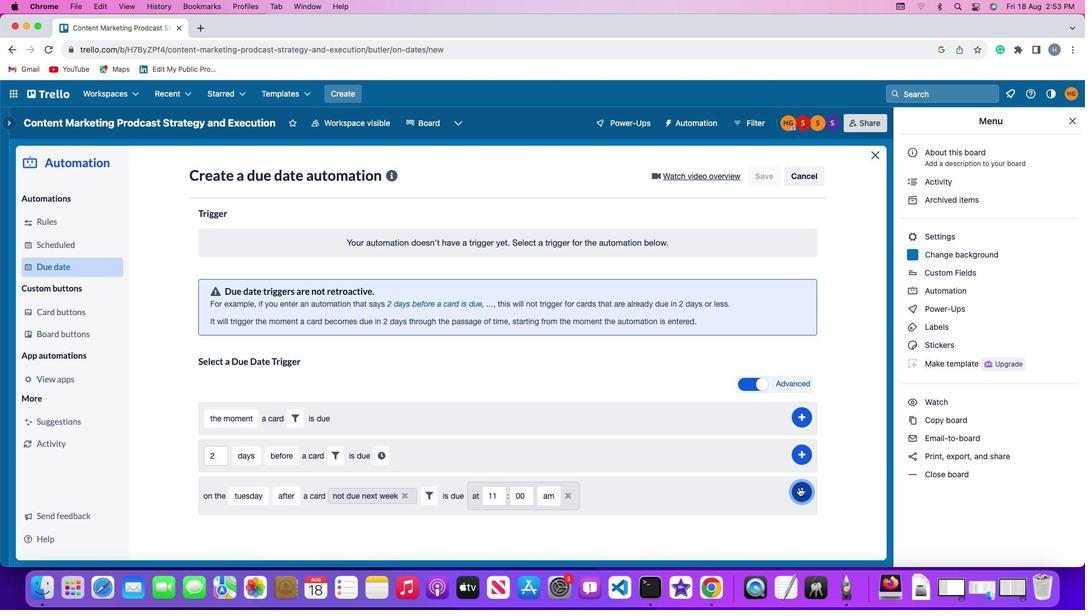 
Action: Mouse moved to (863, 405)
Screenshot: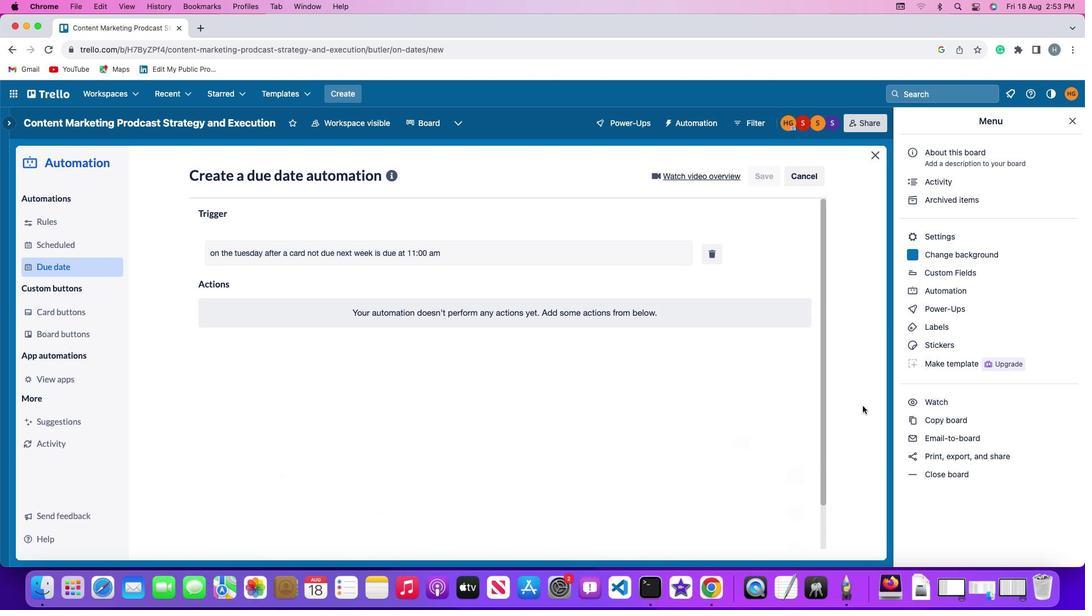 
